 Task: Search one way flight ticket for 5 adults, 2 children, 1 infant in seat and 2 infants on lap in economy from Vieques: Antonio Rivera Rodriguez Airport to Greenville: Pitt-greenville Airport on 5-2-2023. Choice of flights is Southwest. Number of bags: 1 carry on bag and 1 checked bag. Price is upto 87000. Outbound departure time preference is 16:00.
Action: Mouse moved to (246, 325)
Screenshot: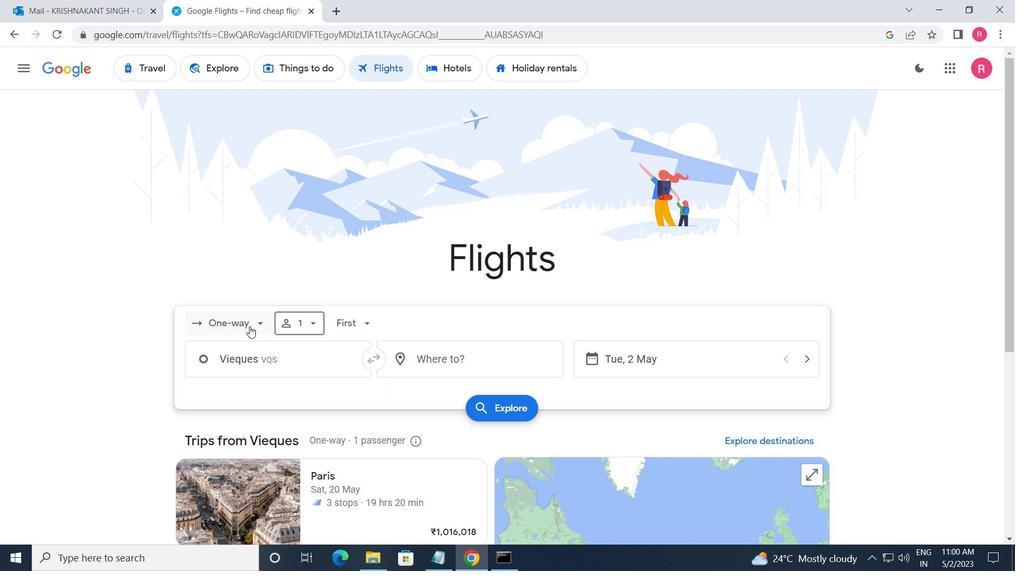 
Action: Mouse pressed left at (246, 325)
Screenshot: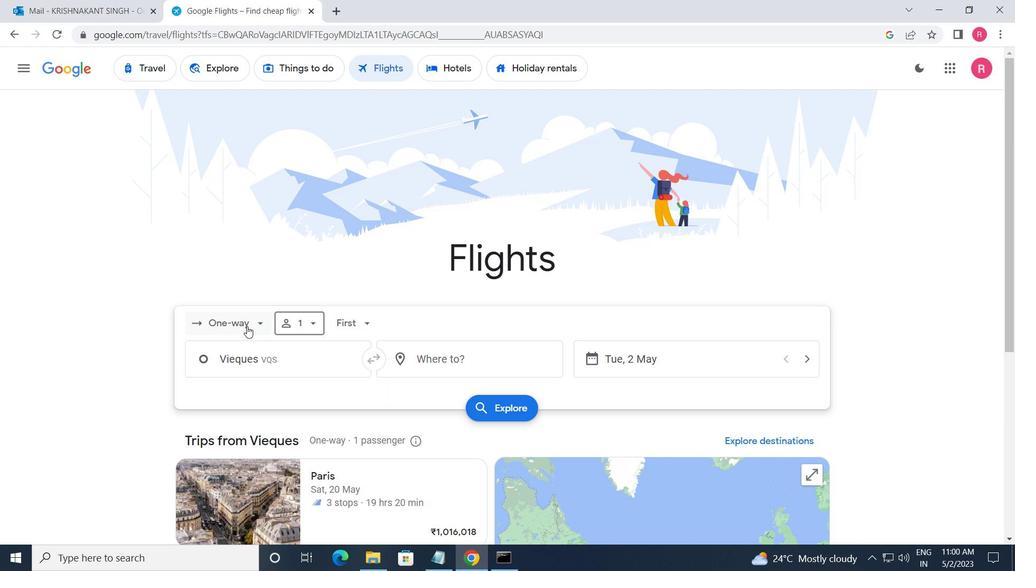 
Action: Mouse moved to (258, 388)
Screenshot: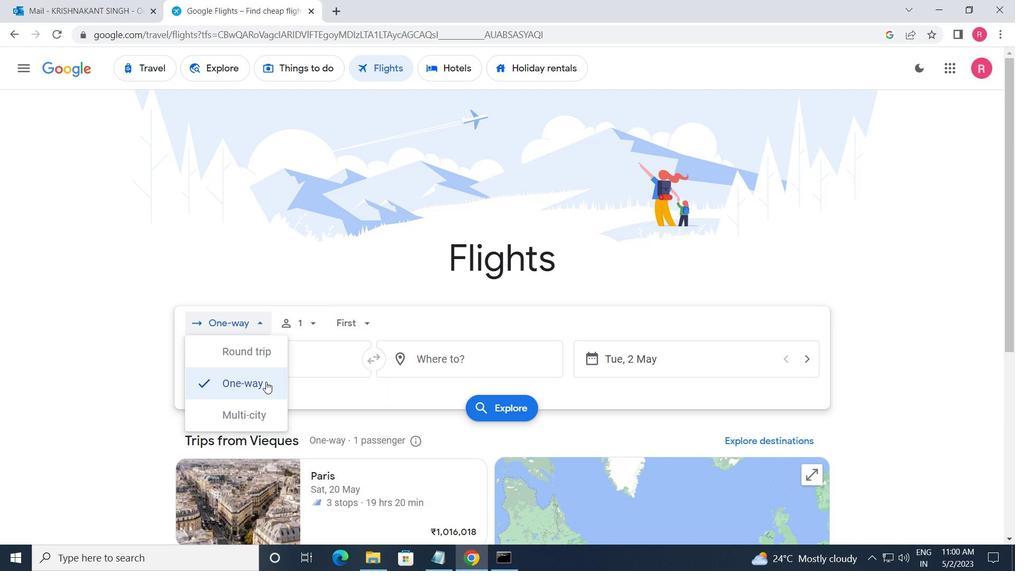 
Action: Mouse pressed left at (258, 388)
Screenshot: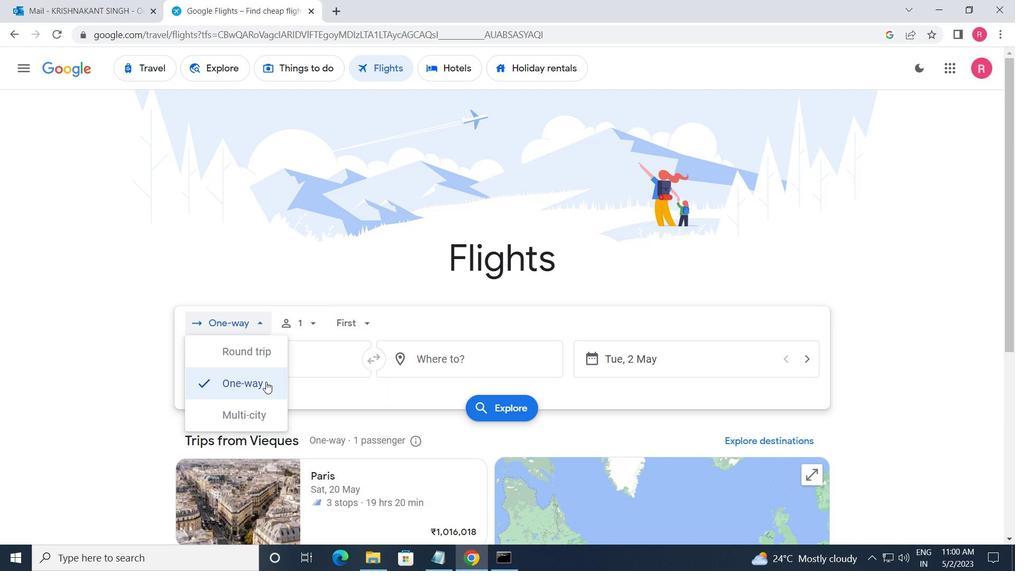 
Action: Mouse moved to (315, 324)
Screenshot: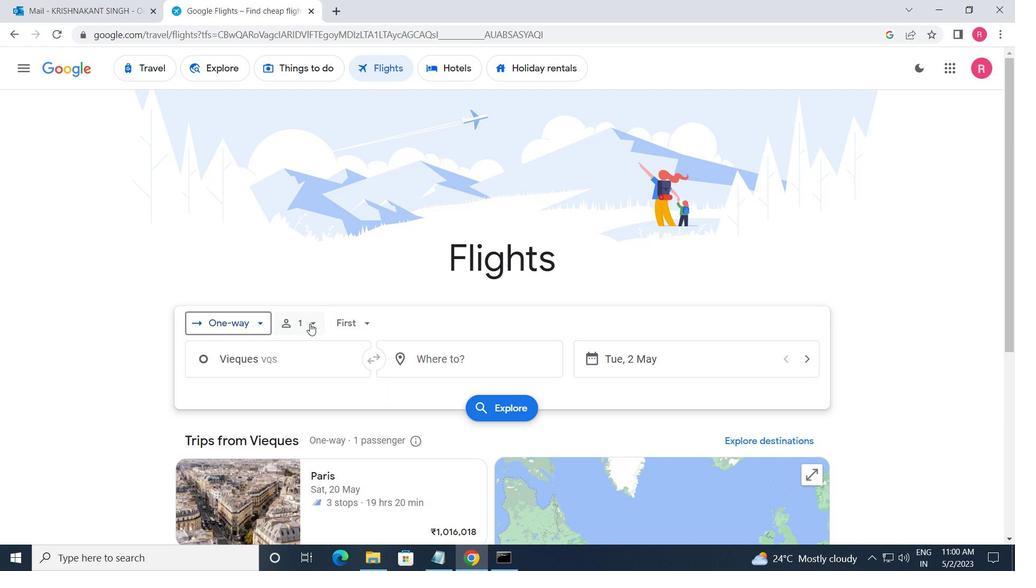 
Action: Mouse pressed left at (315, 324)
Screenshot: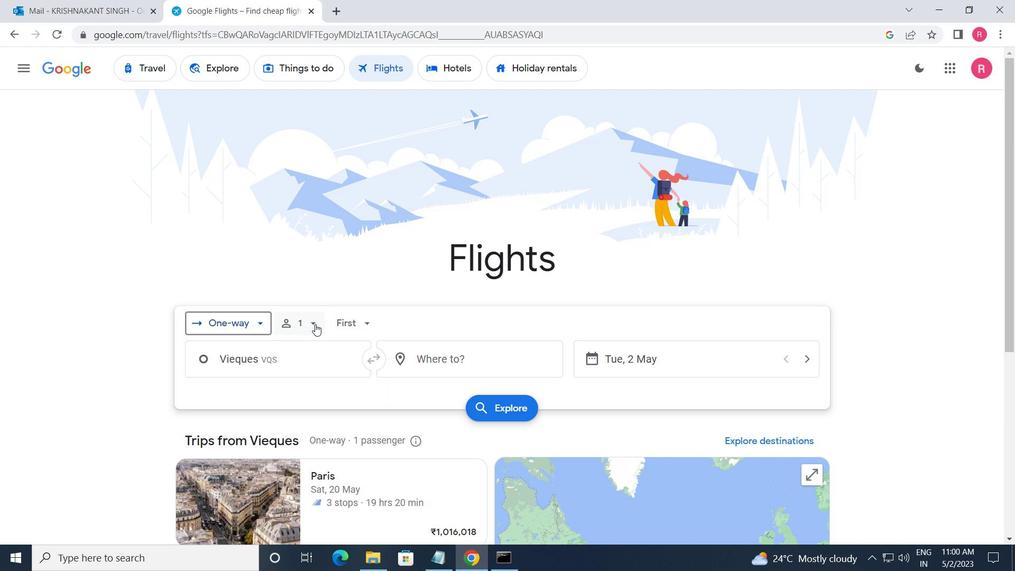 
Action: Mouse moved to (434, 361)
Screenshot: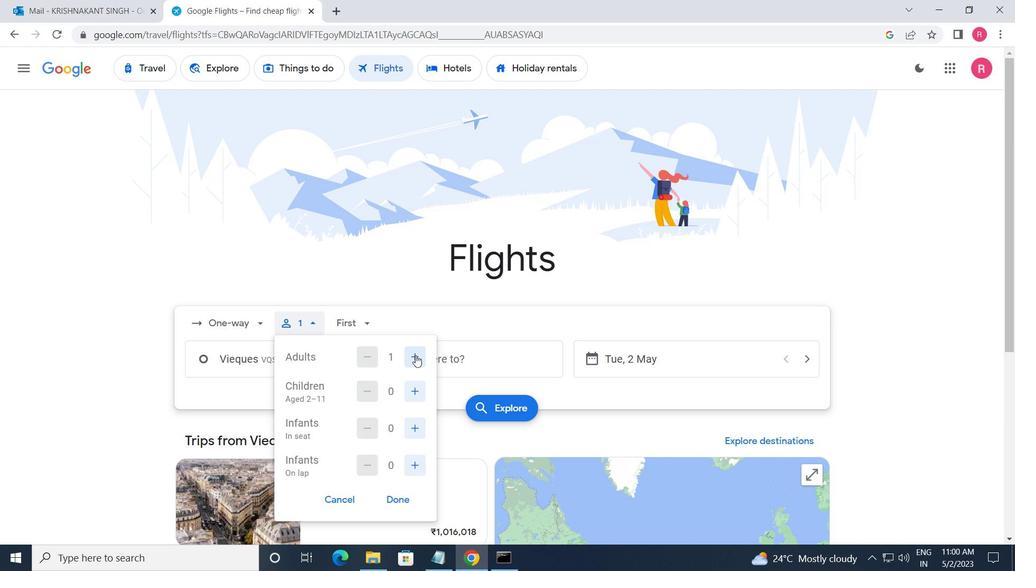 
Action: Mouse pressed left at (434, 361)
Screenshot: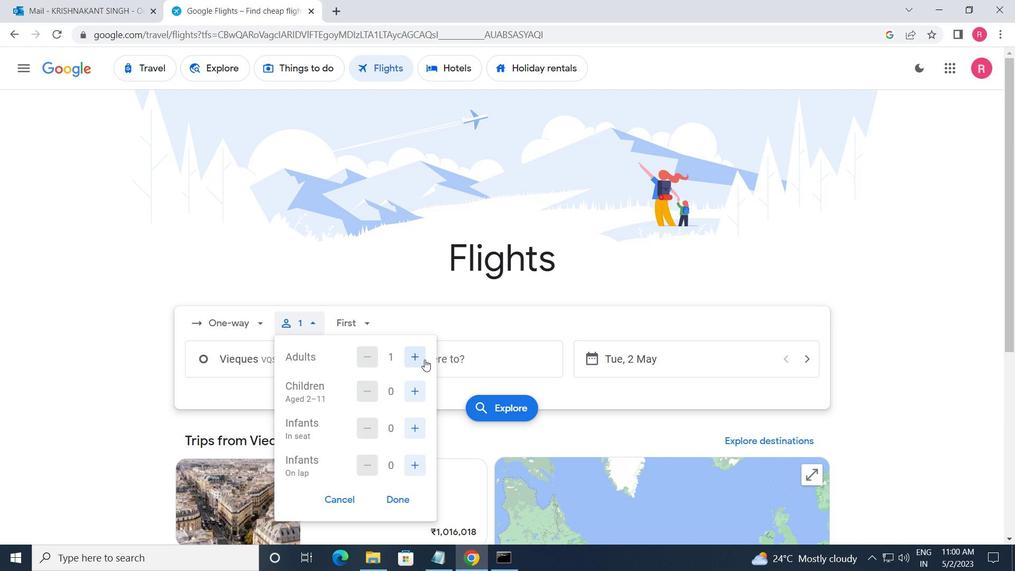 
Action: Mouse moved to (426, 362)
Screenshot: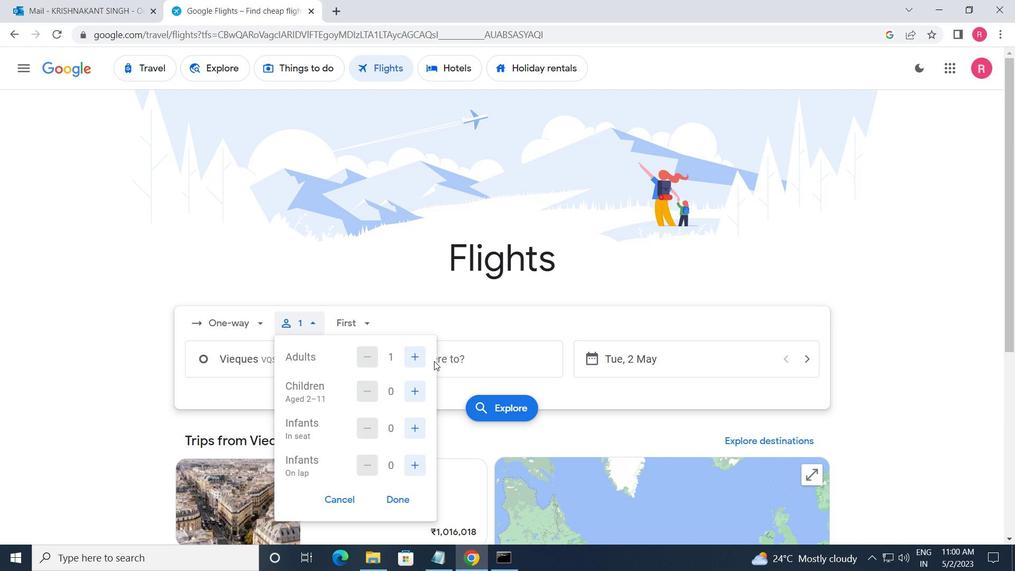 
Action: Mouse pressed left at (426, 362)
Screenshot: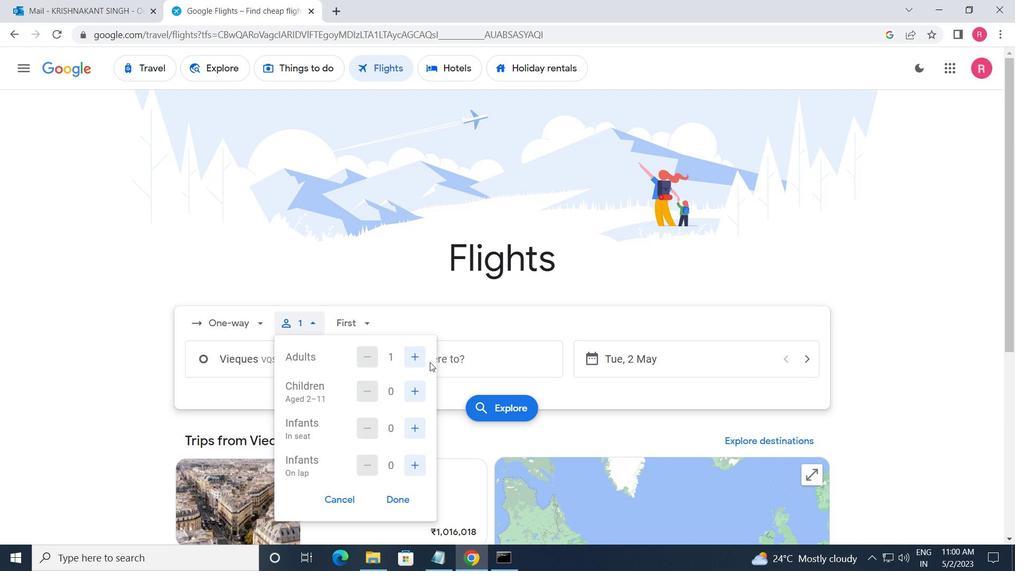 
Action: Mouse moved to (426, 363)
Screenshot: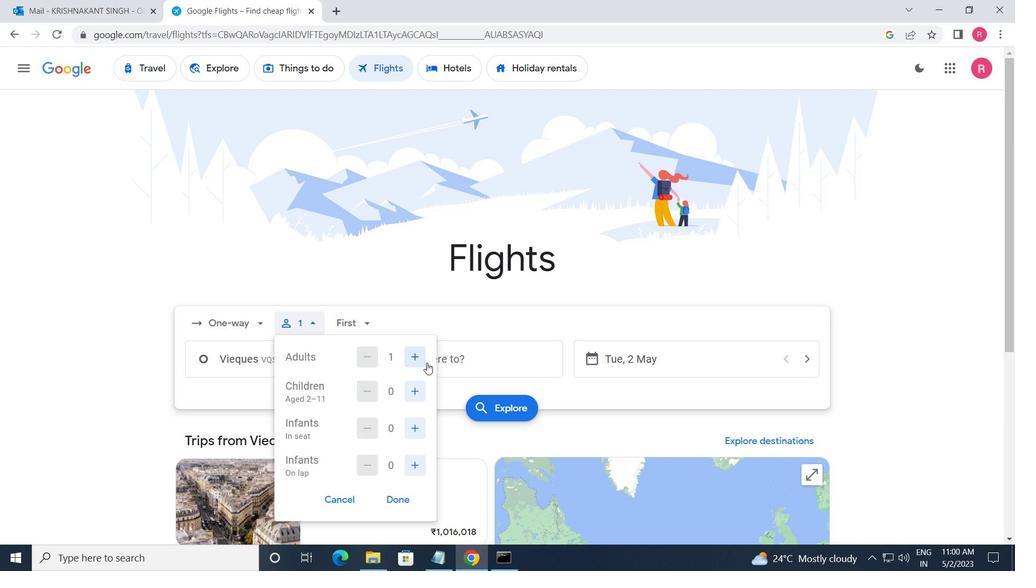 
Action: Mouse pressed left at (426, 363)
Screenshot: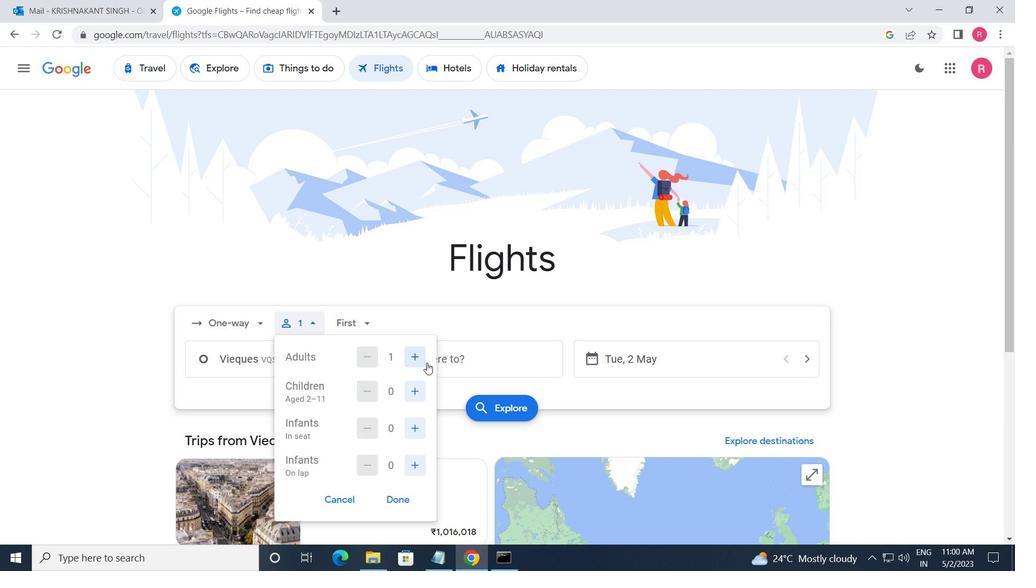 
Action: Mouse pressed left at (426, 363)
Screenshot: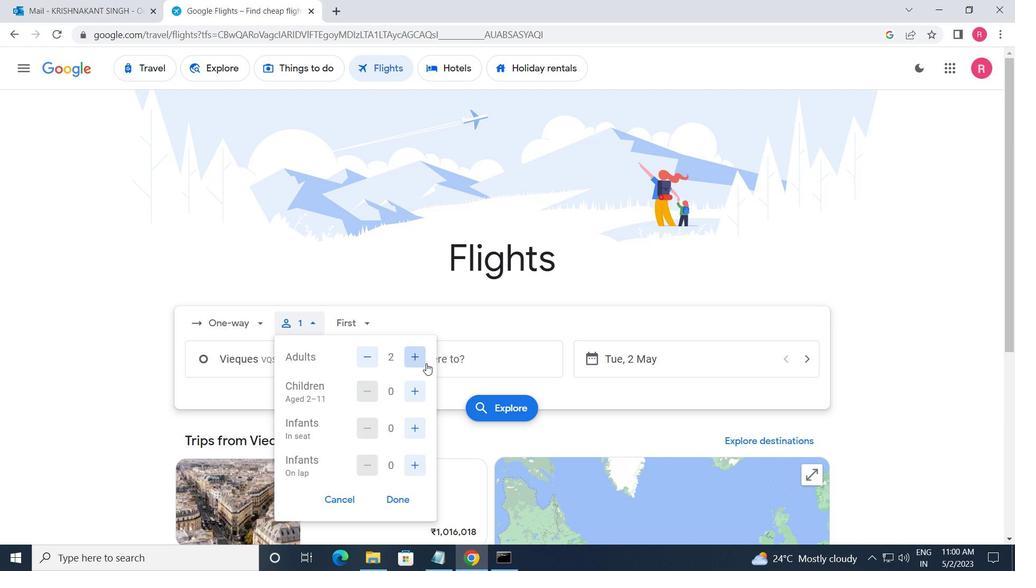 
Action: Mouse moved to (425, 363)
Screenshot: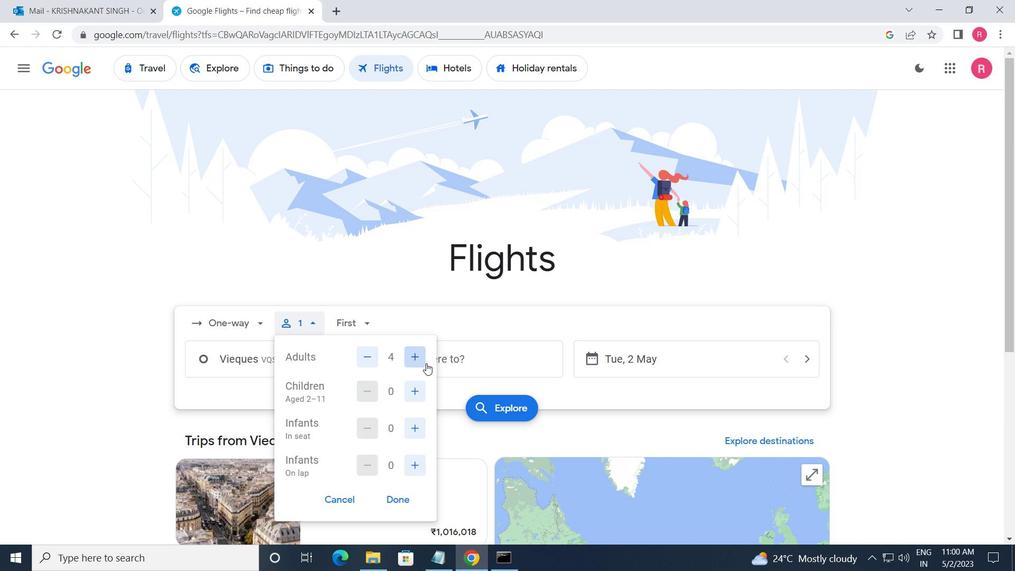 
Action: Mouse pressed left at (425, 363)
Screenshot: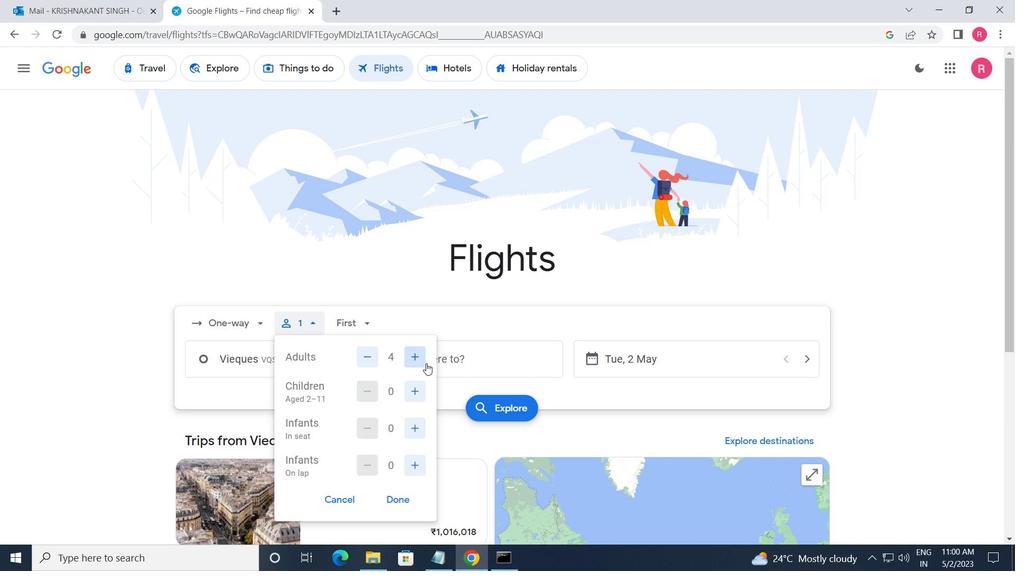 
Action: Mouse moved to (415, 391)
Screenshot: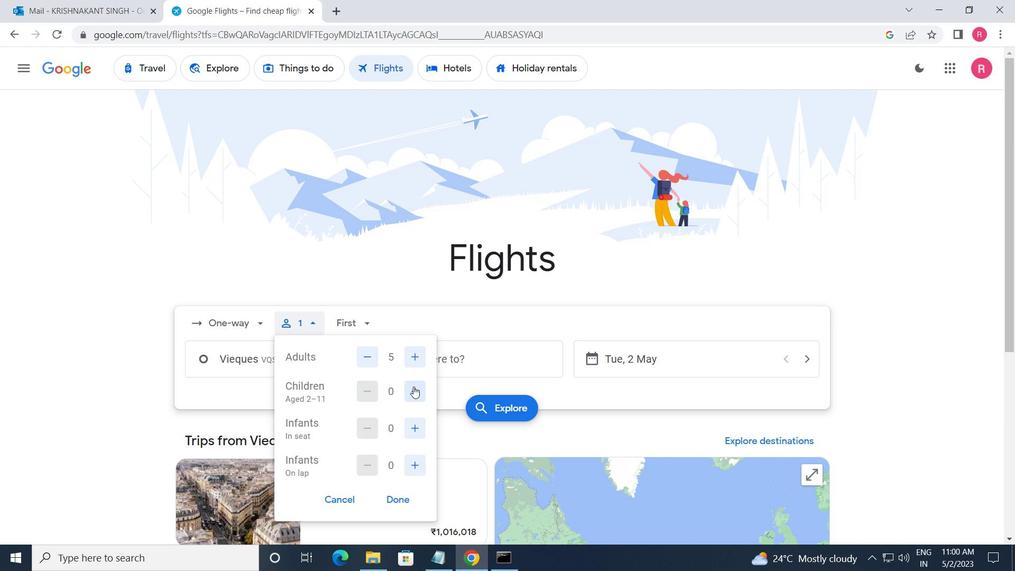 
Action: Mouse pressed left at (415, 391)
Screenshot: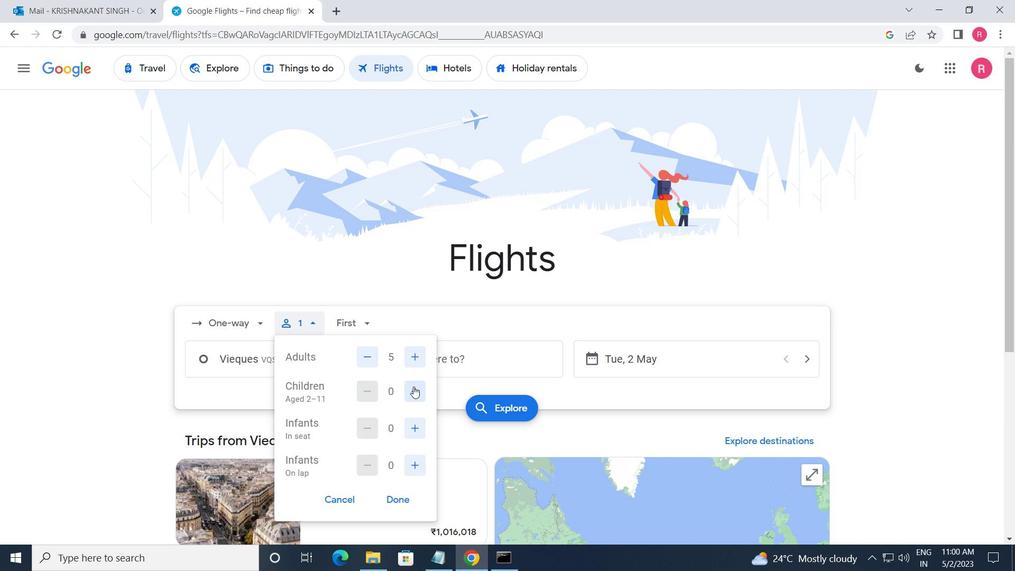 
Action: Mouse pressed left at (415, 391)
Screenshot: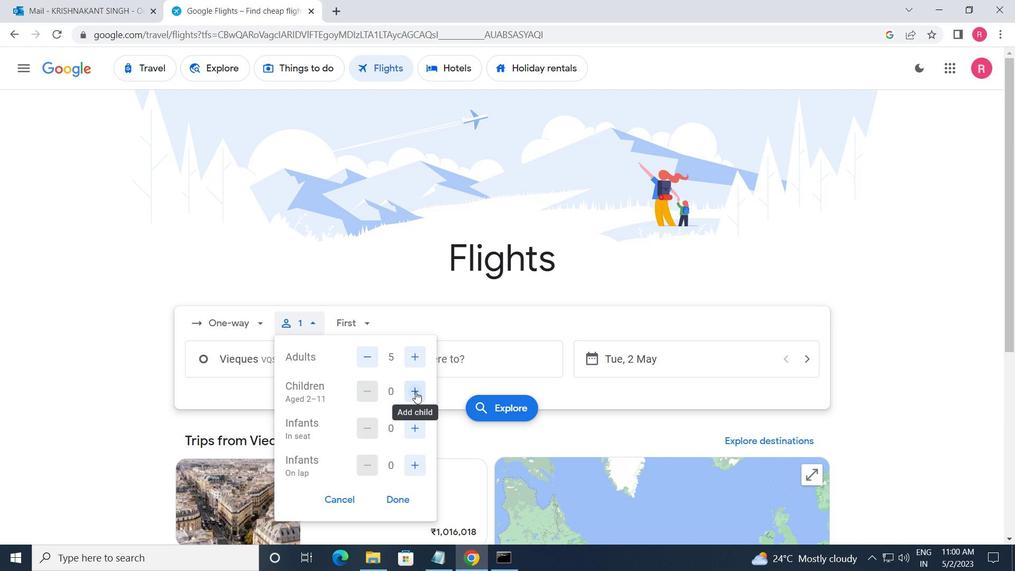 
Action: Mouse moved to (420, 432)
Screenshot: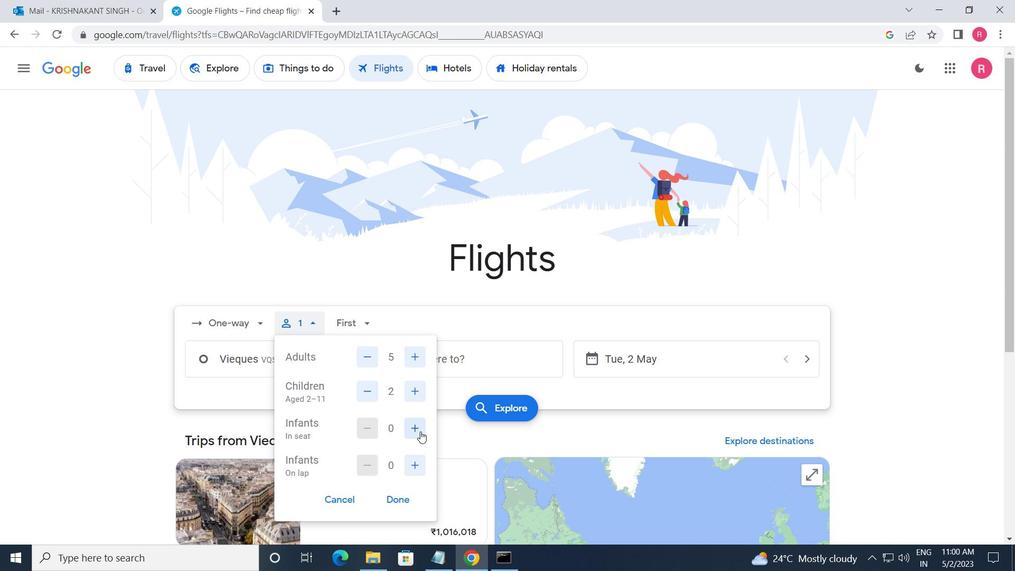 
Action: Mouse pressed left at (420, 432)
Screenshot: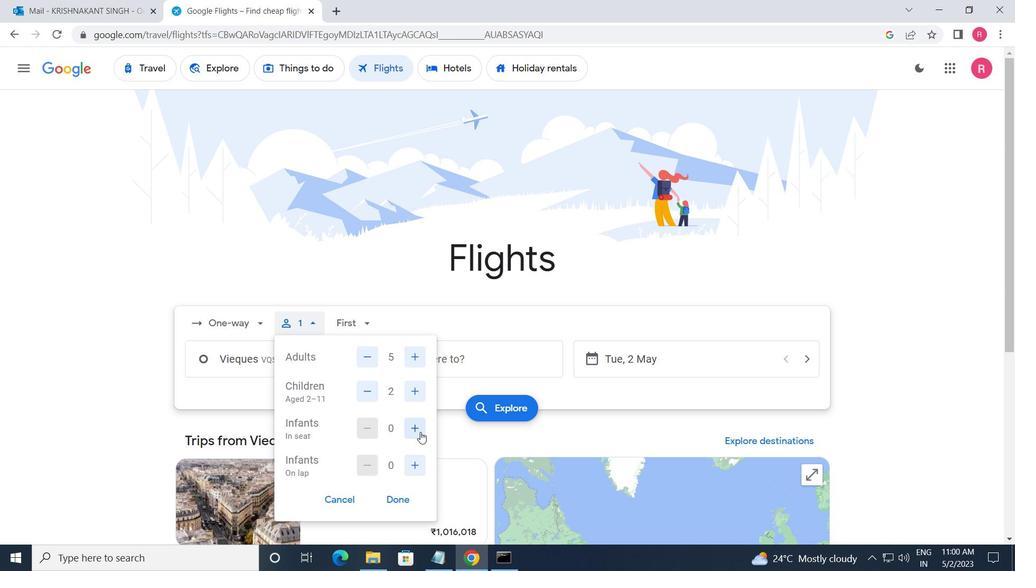 
Action: Mouse moved to (413, 465)
Screenshot: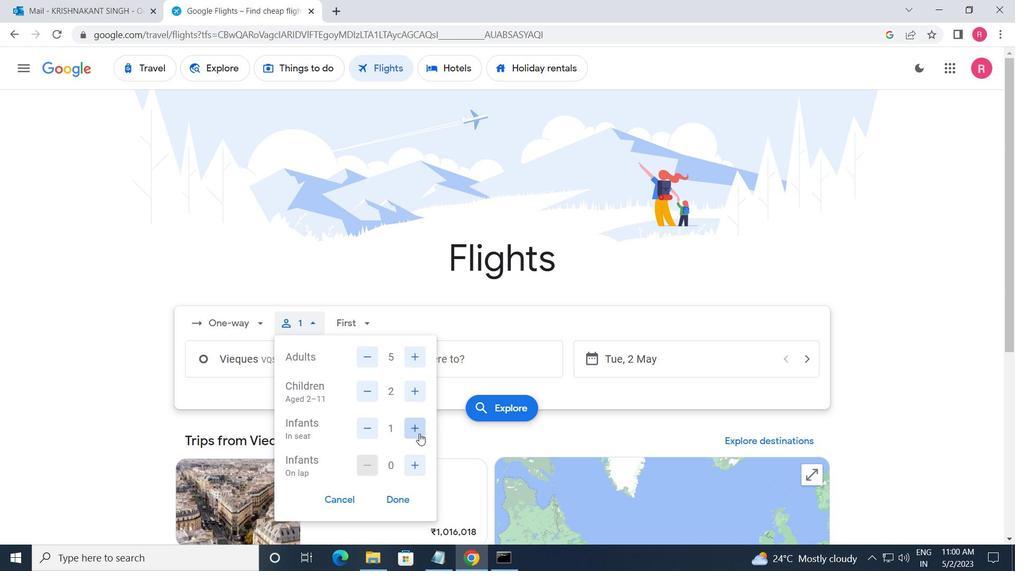 
Action: Mouse pressed left at (413, 465)
Screenshot: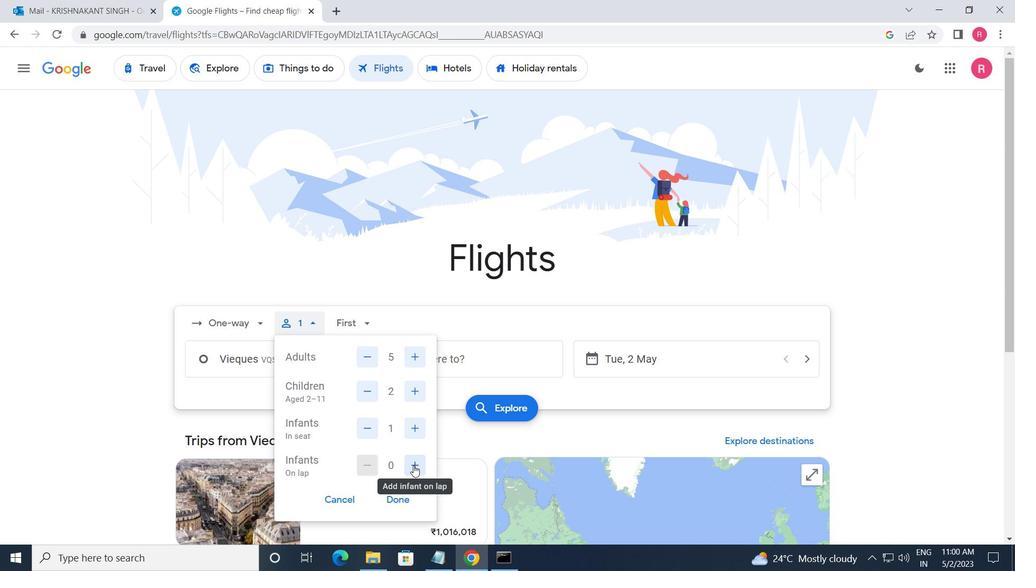 
Action: Mouse moved to (399, 501)
Screenshot: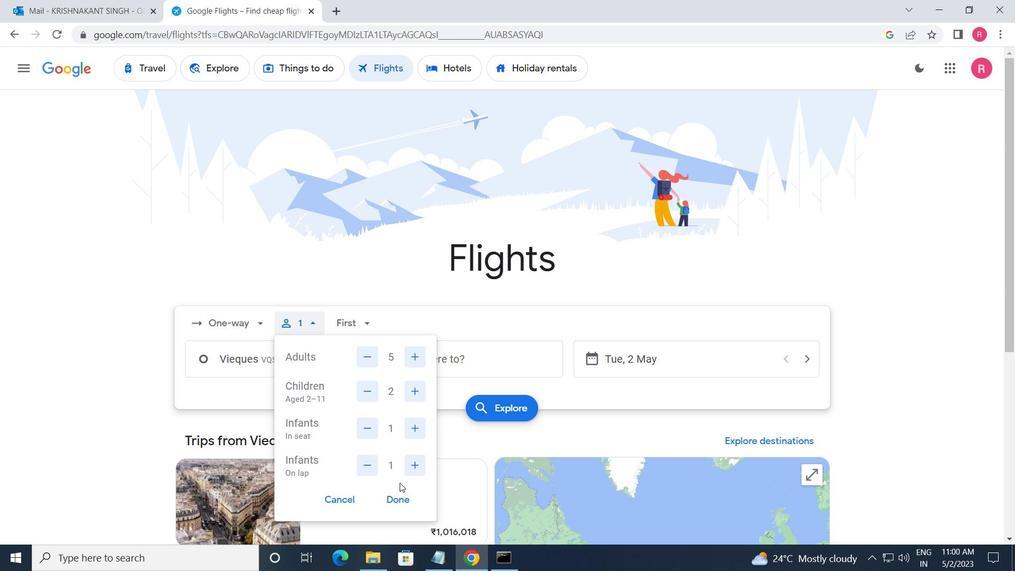 
Action: Mouse pressed left at (399, 501)
Screenshot: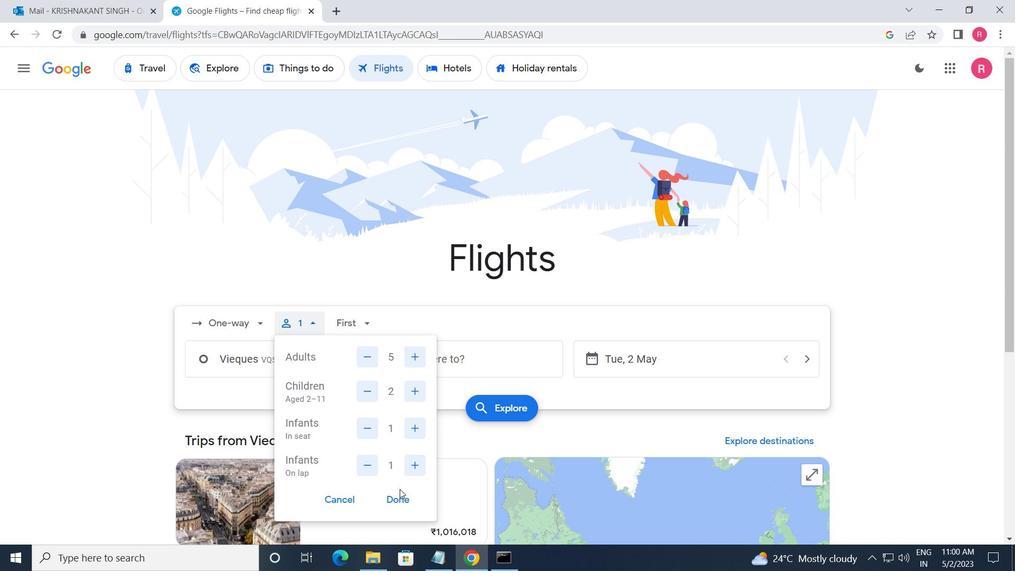 
Action: Mouse moved to (351, 318)
Screenshot: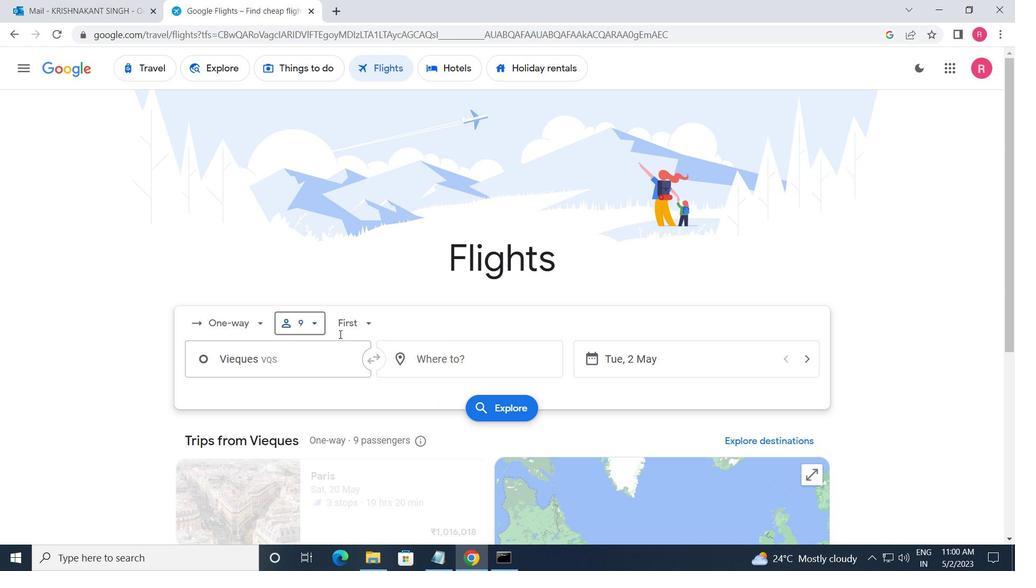 
Action: Mouse pressed left at (351, 318)
Screenshot: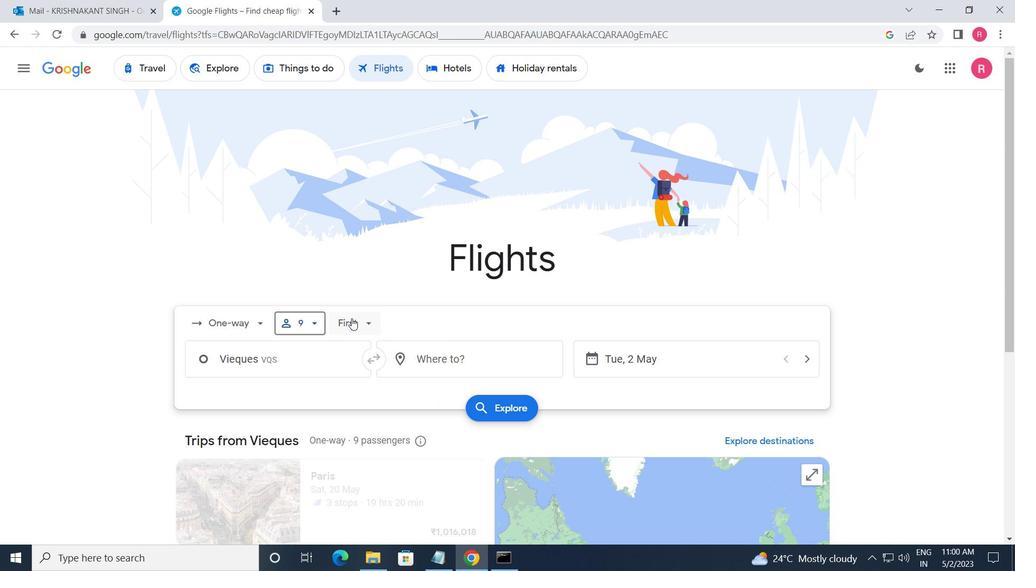 
Action: Mouse moved to (377, 350)
Screenshot: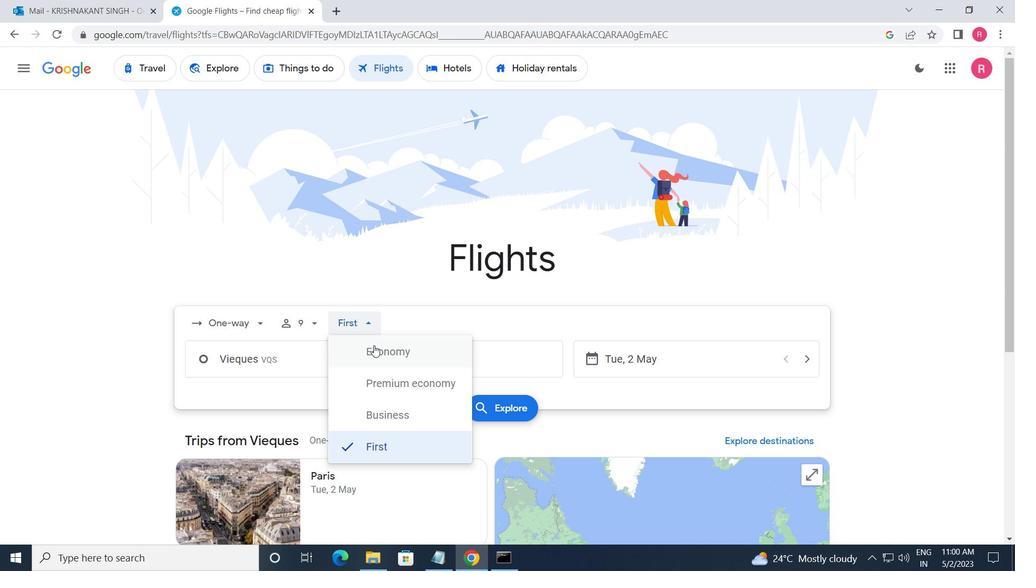 
Action: Mouse pressed left at (377, 350)
Screenshot: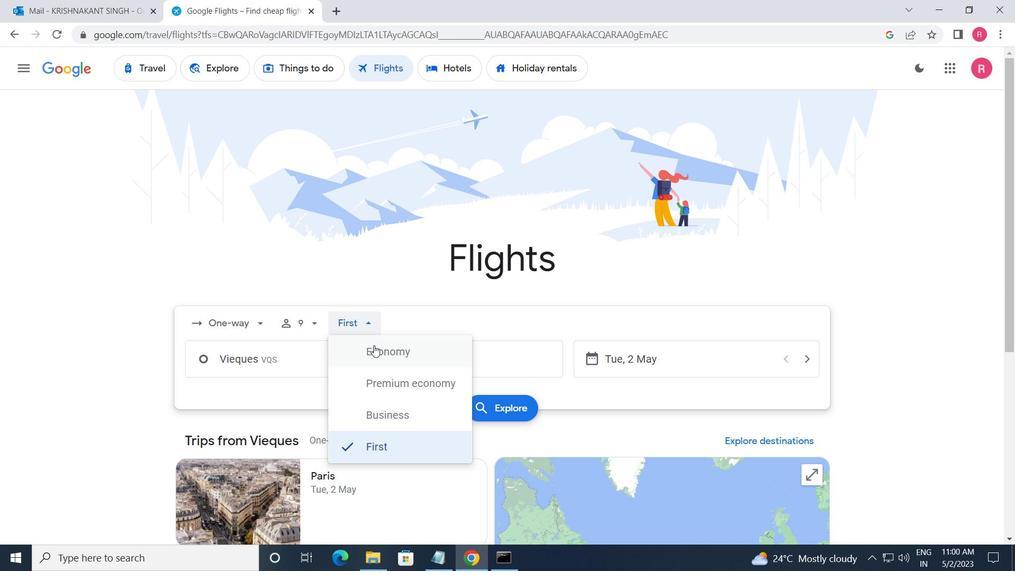 
Action: Mouse moved to (305, 365)
Screenshot: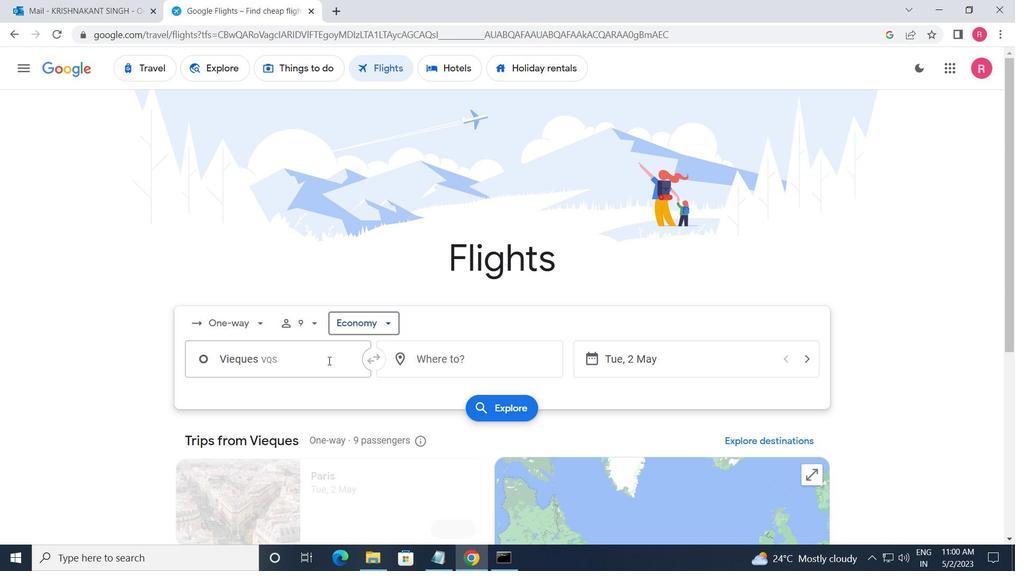 
Action: Mouse pressed left at (305, 365)
Screenshot: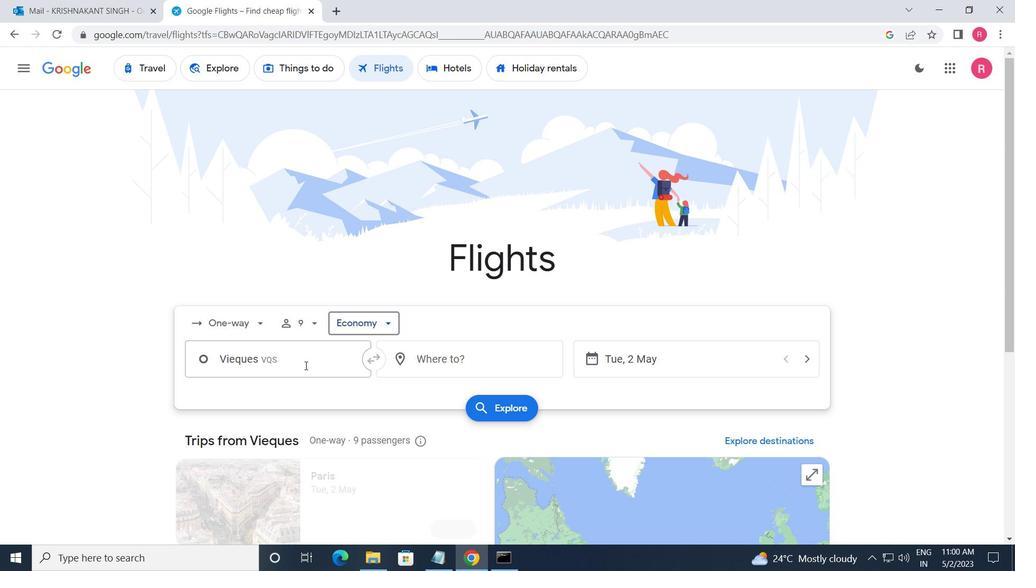 
Action: Mouse moved to (302, 466)
Screenshot: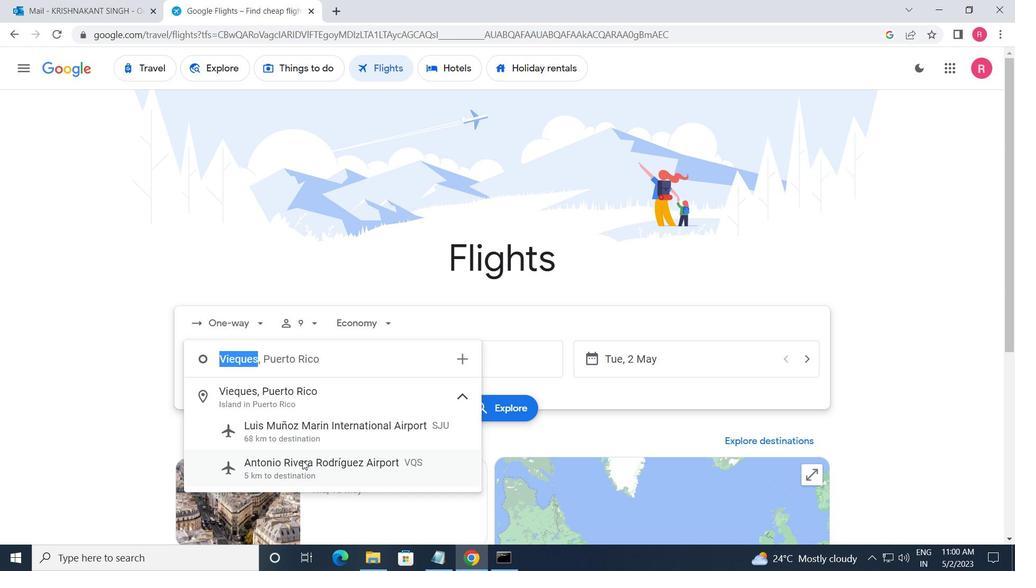 
Action: Mouse pressed left at (302, 466)
Screenshot: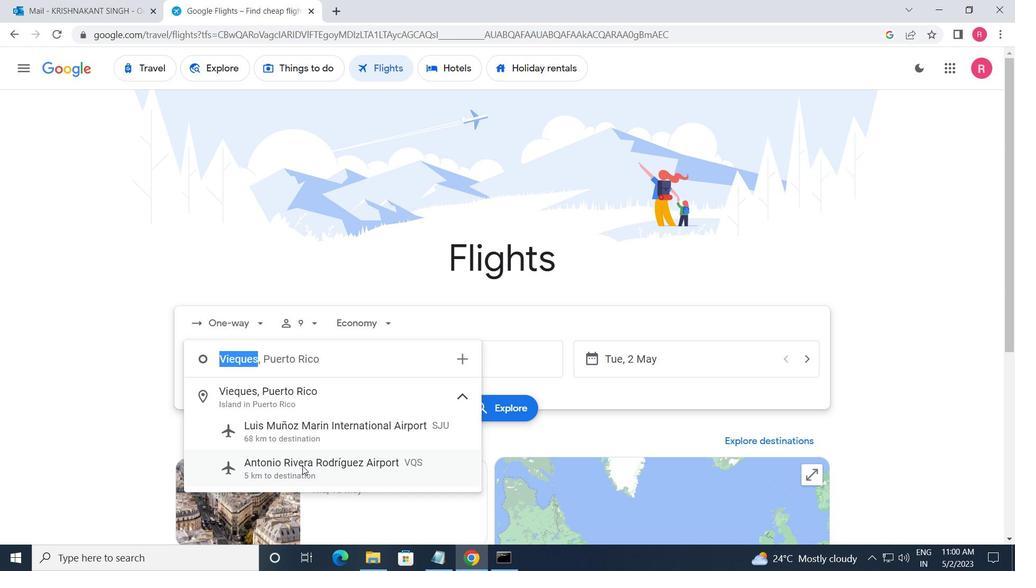 
Action: Mouse moved to (485, 356)
Screenshot: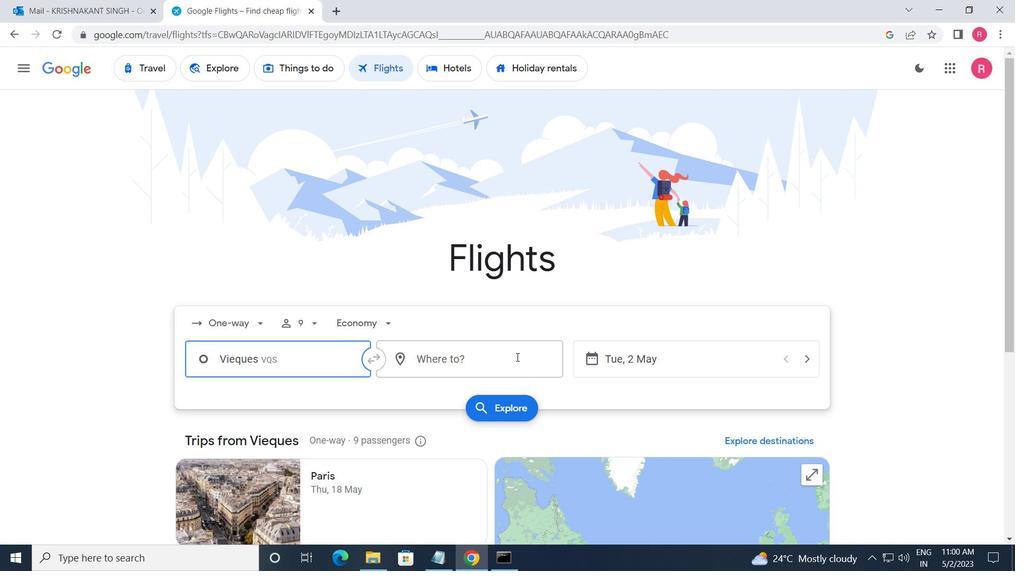 
Action: Mouse pressed left at (485, 356)
Screenshot: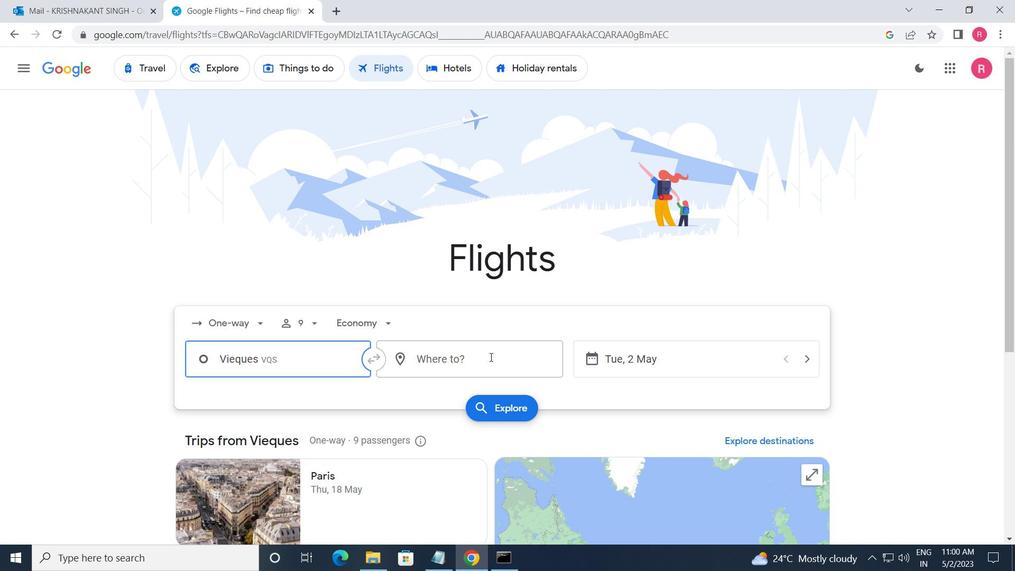 
Action: Mouse moved to (452, 483)
Screenshot: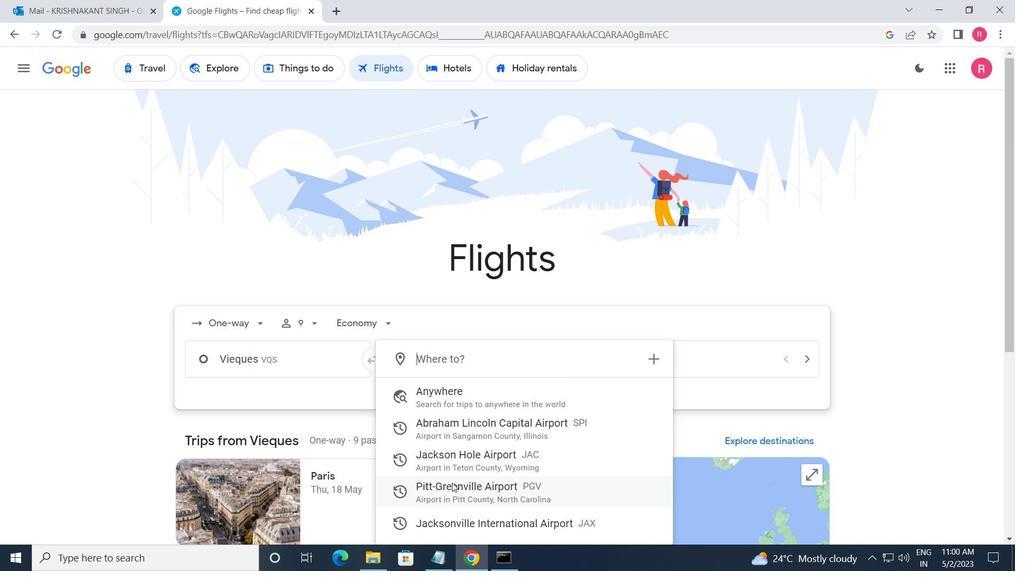 
Action: Mouse pressed left at (452, 483)
Screenshot: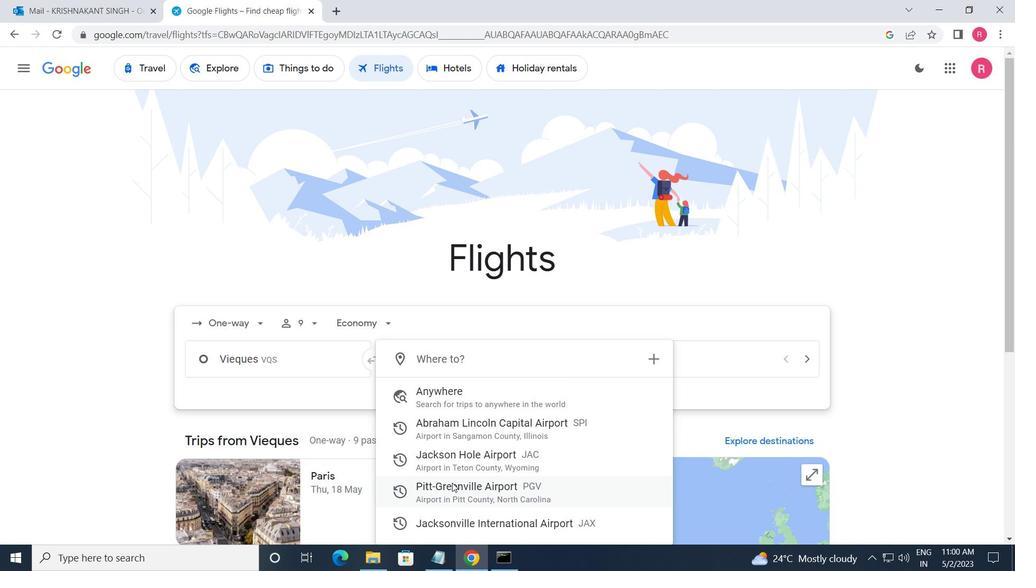 
Action: Mouse moved to (621, 364)
Screenshot: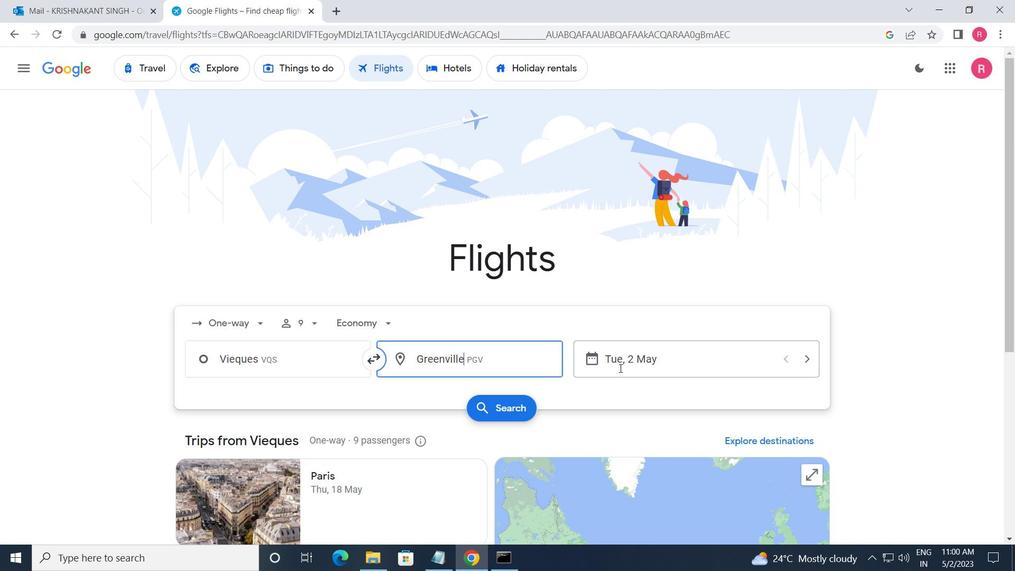 
Action: Mouse pressed left at (621, 364)
Screenshot: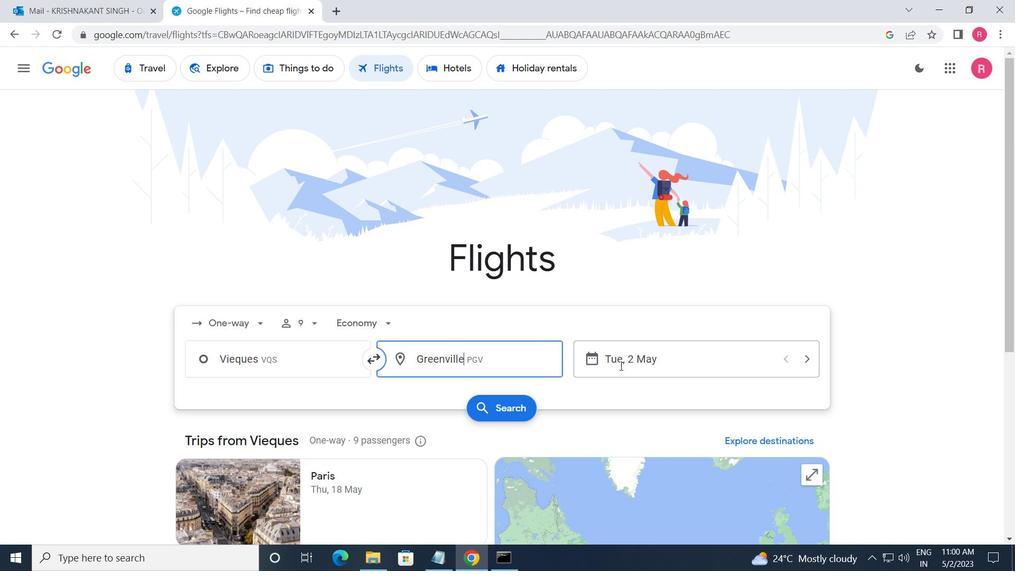 
Action: Mouse moved to (411, 309)
Screenshot: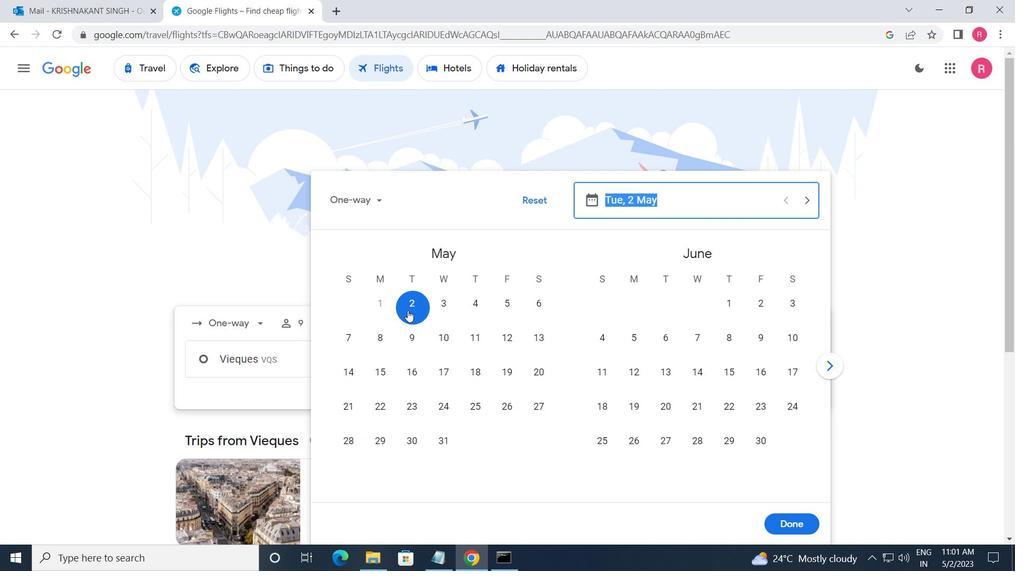 
Action: Mouse pressed left at (411, 309)
Screenshot: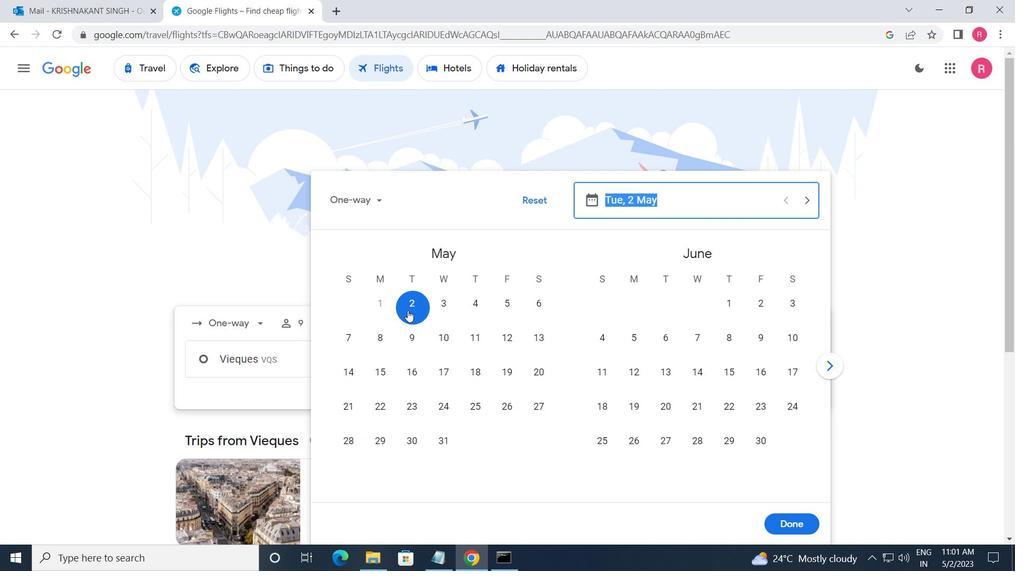 
Action: Mouse moved to (796, 526)
Screenshot: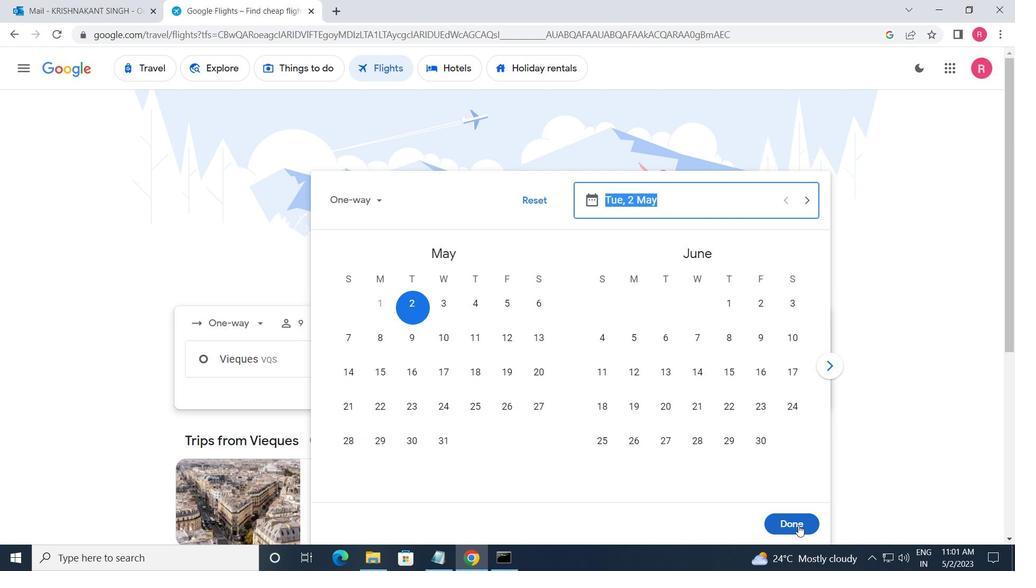
Action: Mouse pressed left at (796, 526)
Screenshot: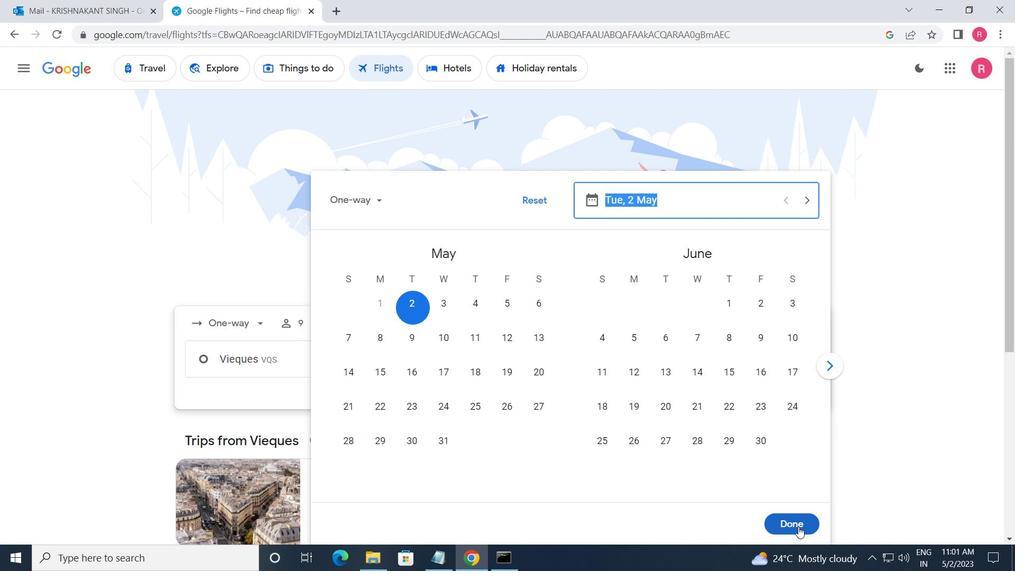 
Action: Mouse moved to (515, 403)
Screenshot: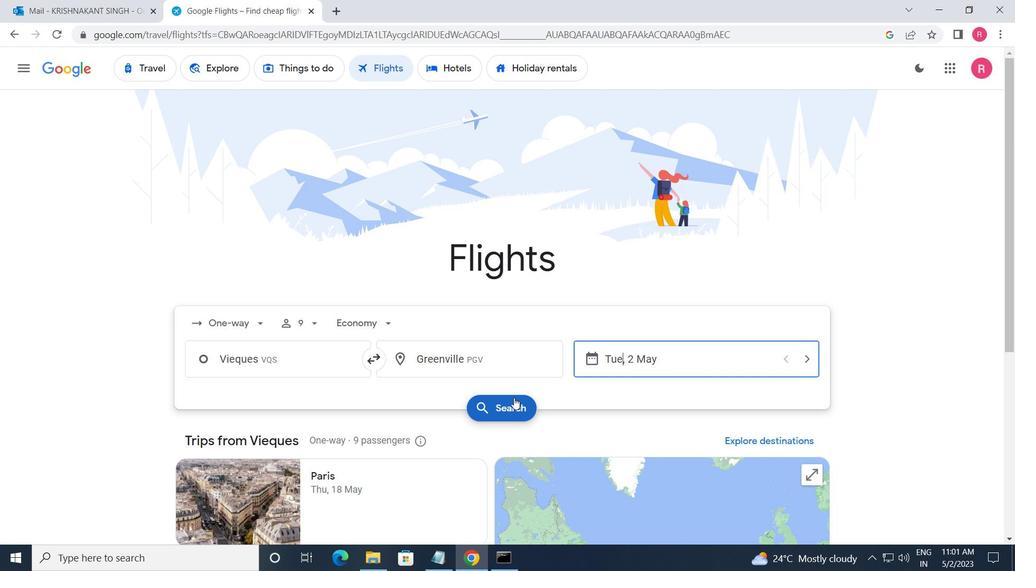 
Action: Mouse pressed left at (515, 403)
Screenshot: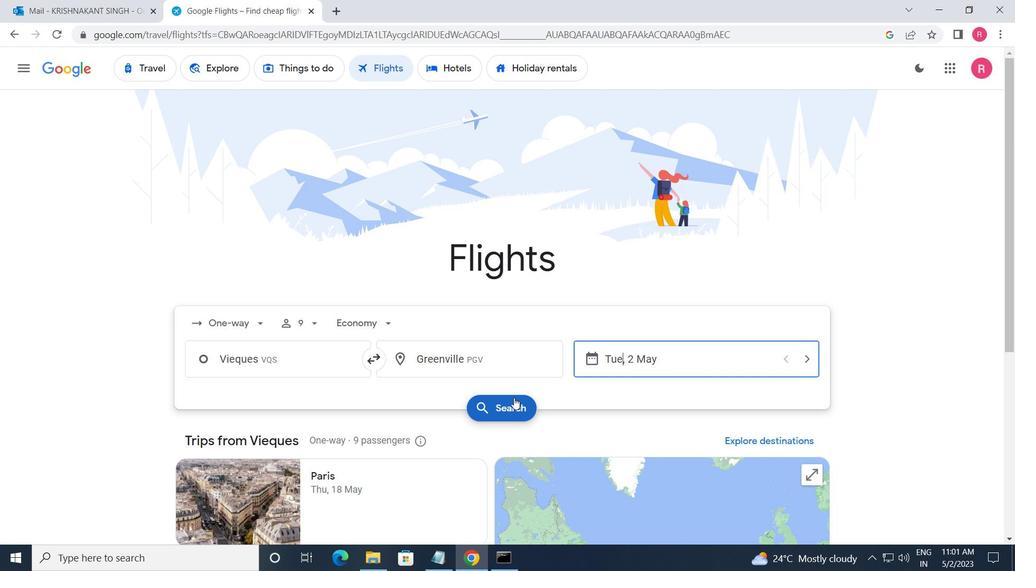 
Action: Mouse moved to (207, 191)
Screenshot: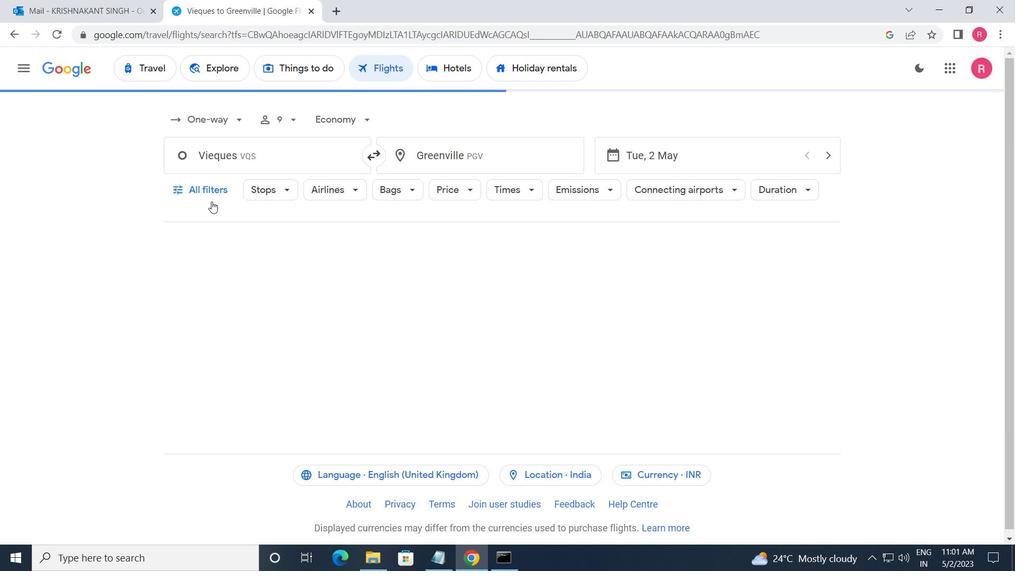 
Action: Mouse pressed left at (207, 191)
Screenshot: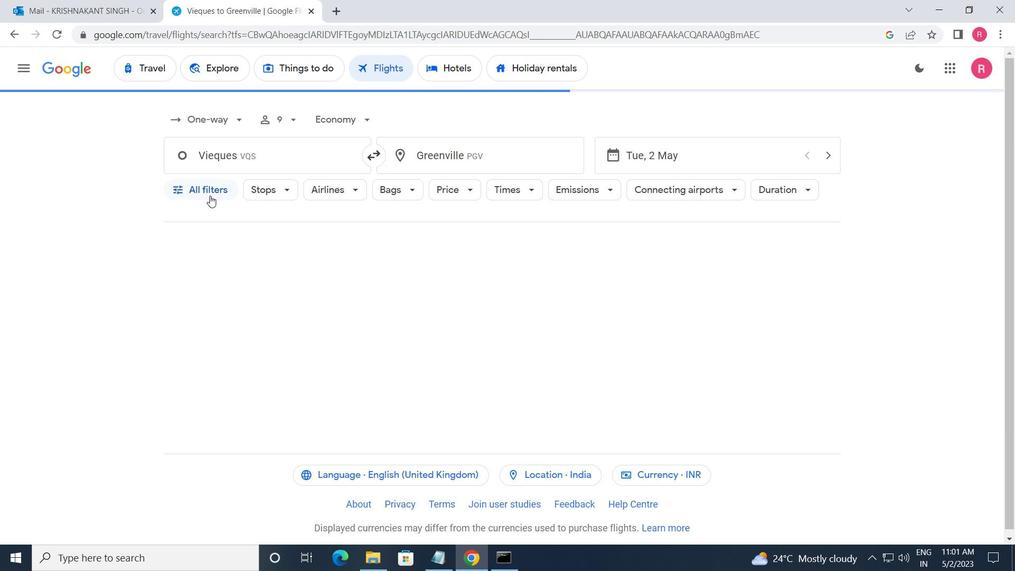 
Action: Mouse moved to (276, 407)
Screenshot: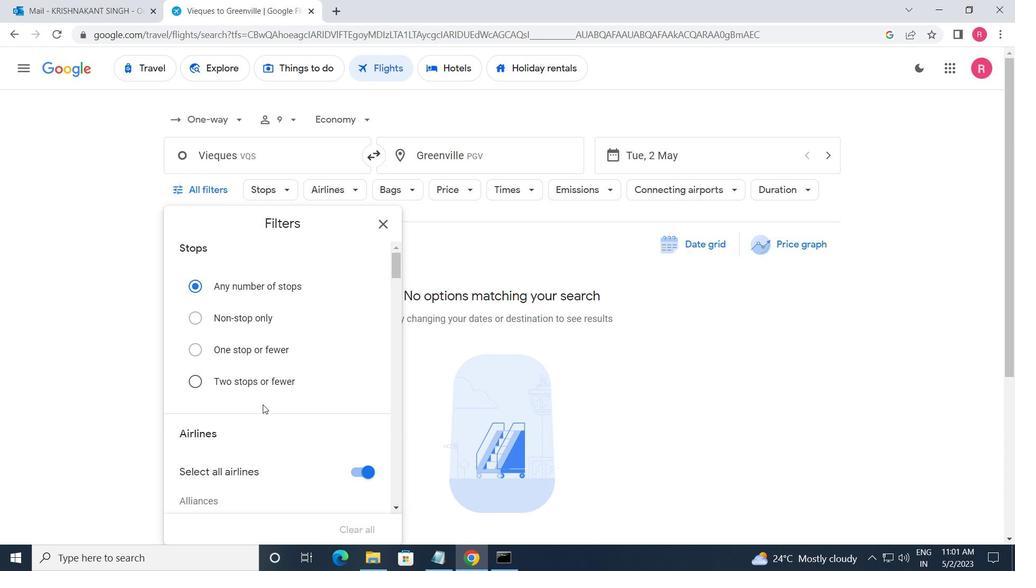 
Action: Mouse scrolled (276, 407) with delta (0, 0)
Screenshot: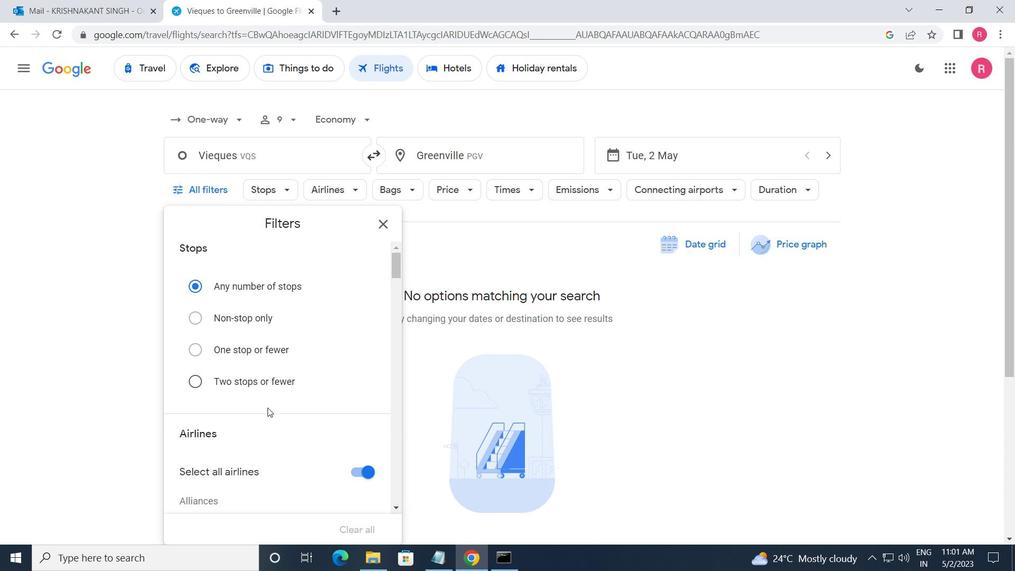 
Action: Mouse moved to (276, 407)
Screenshot: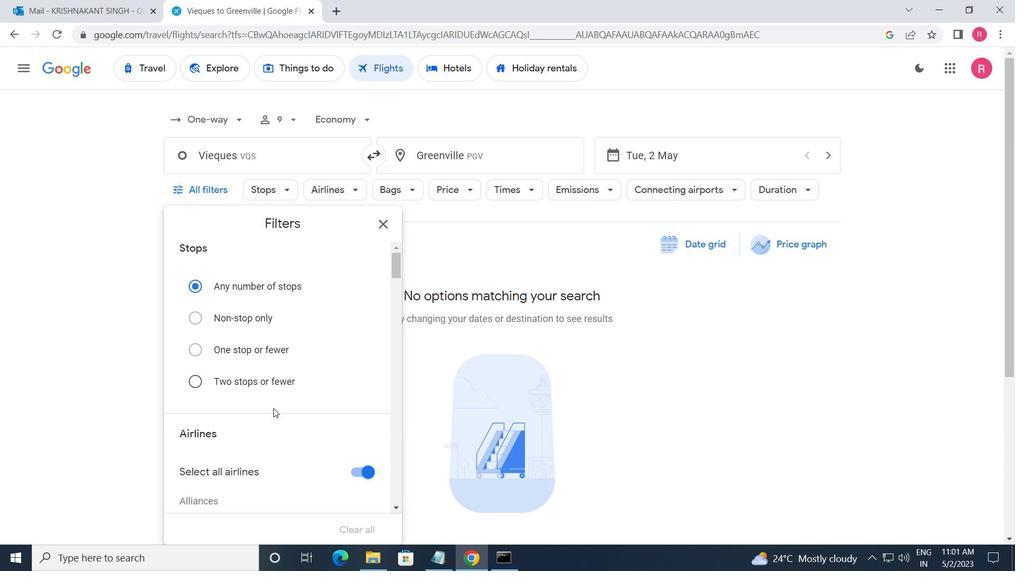 
Action: Mouse scrolled (276, 406) with delta (0, 0)
Screenshot: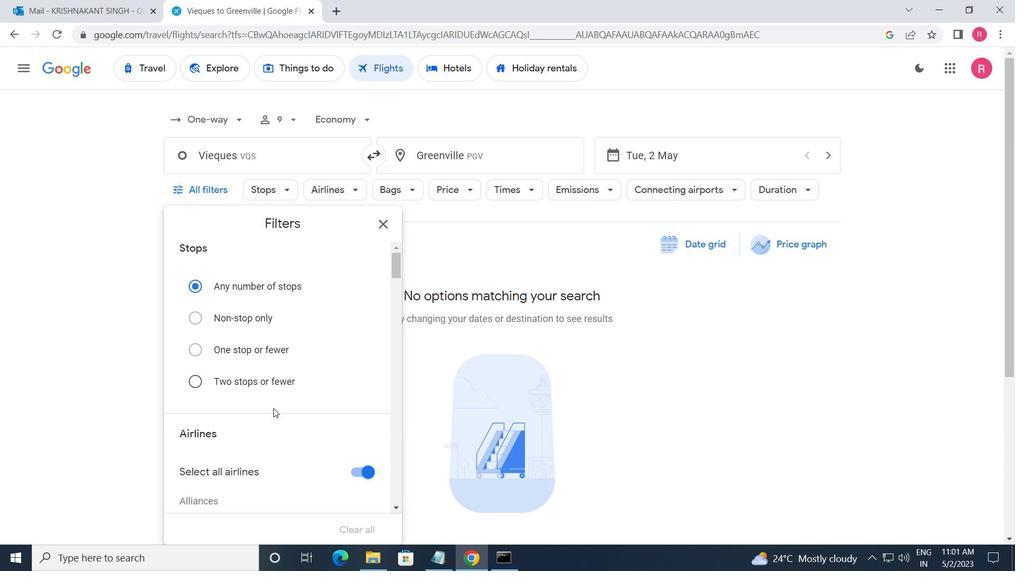 
Action: Mouse moved to (276, 406)
Screenshot: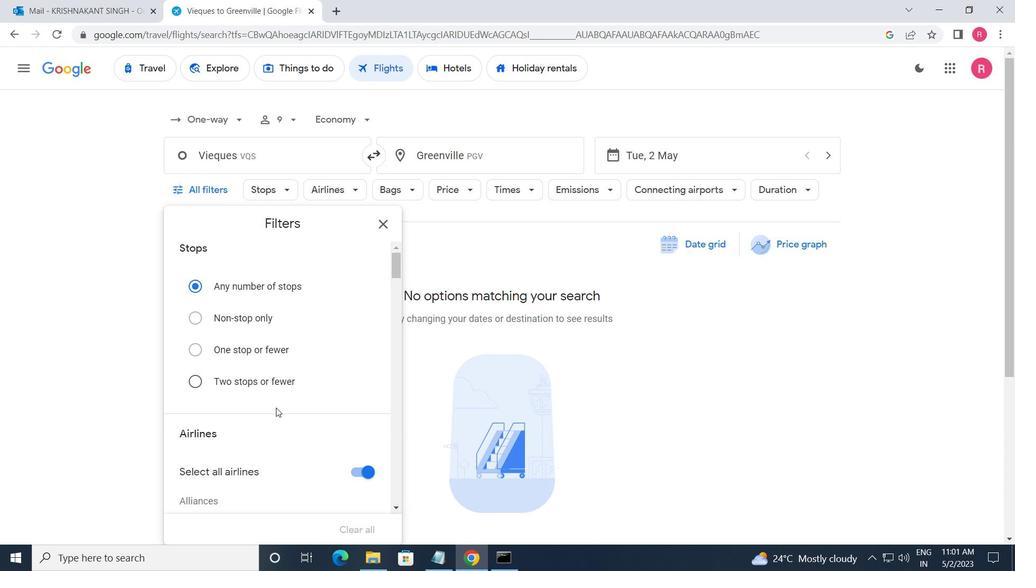 
Action: Mouse scrolled (276, 405) with delta (0, 0)
Screenshot: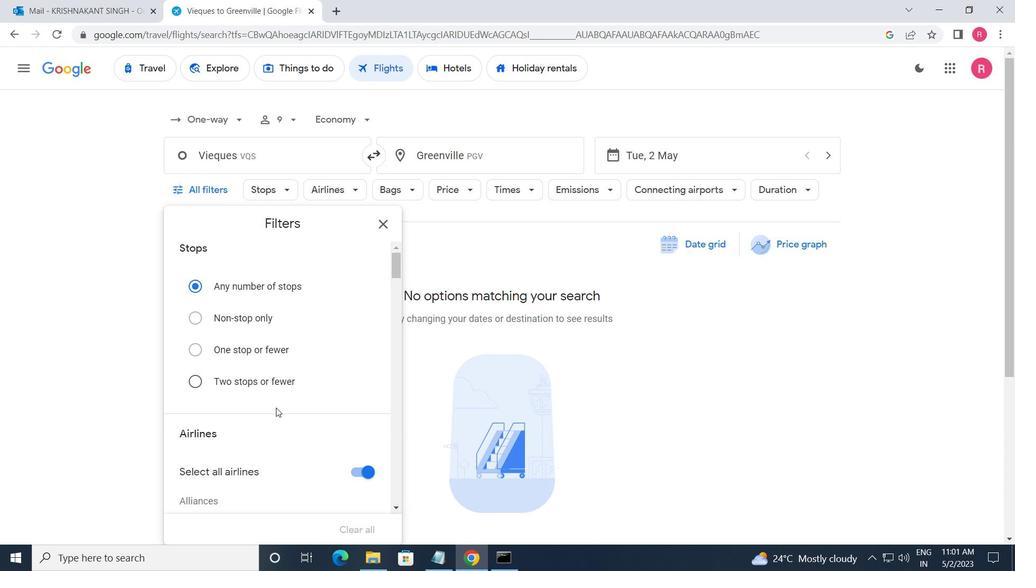 
Action: Mouse moved to (276, 405)
Screenshot: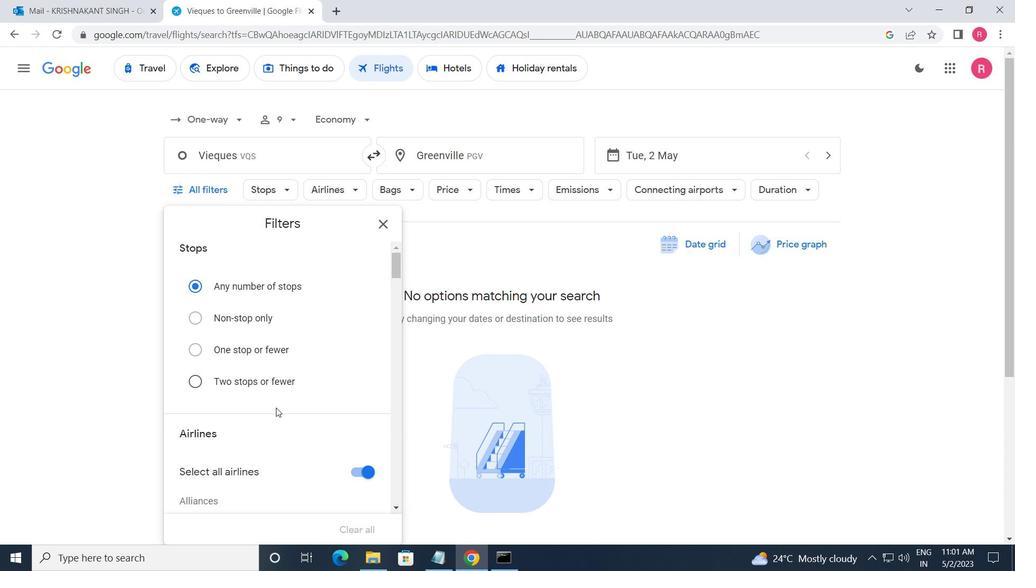 
Action: Mouse scrolled (276, 405) with delta (0, 0)
Screenshot: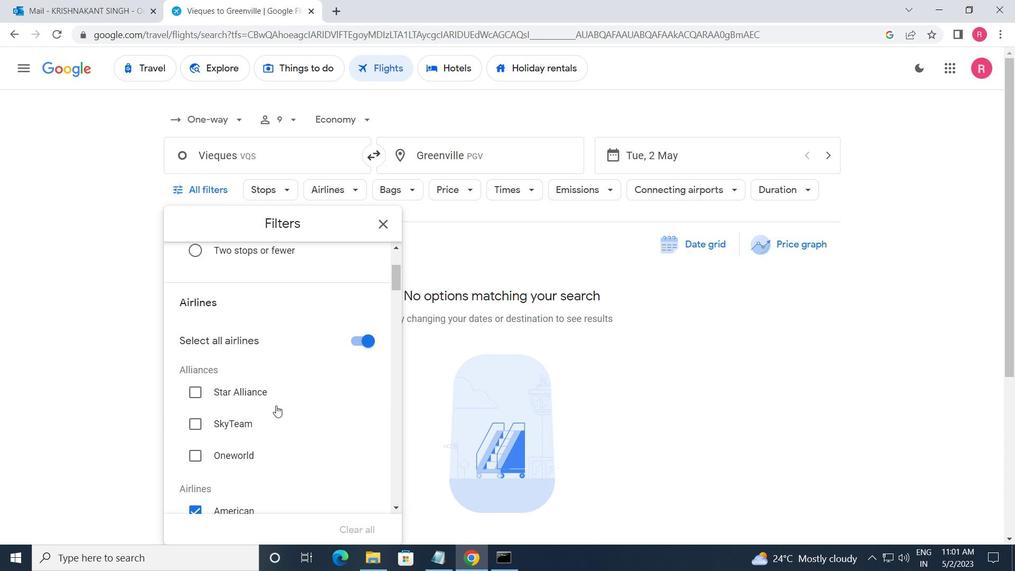 
Action: Mouse scrolled (276, 405) with delta (0, 0)
Screenshot: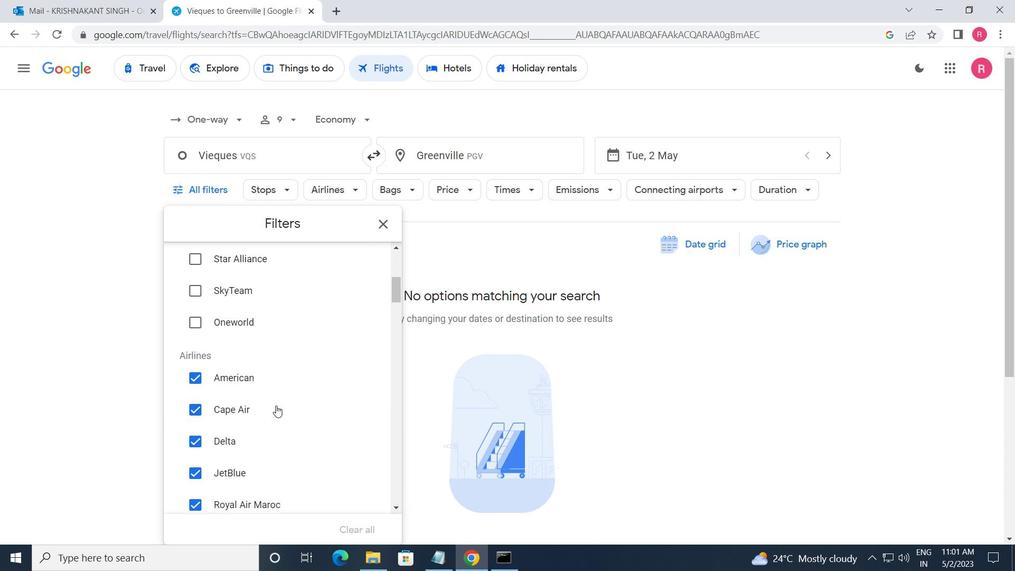 
Action: Mouse moved to (278, 399)
Screenshot: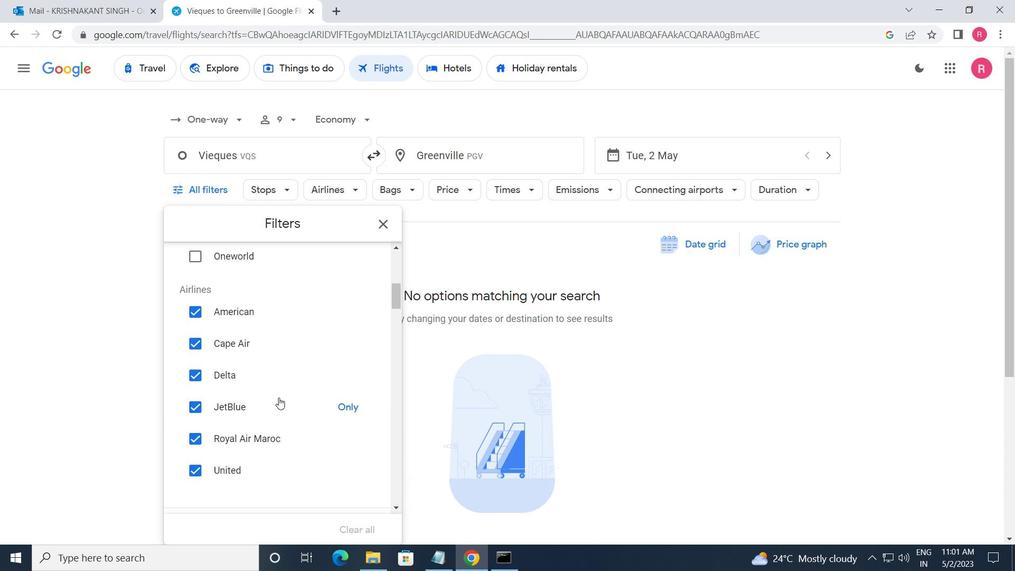 
Action: Mouse scrolled (278, 399) with delta (0, 0)
Screenshot: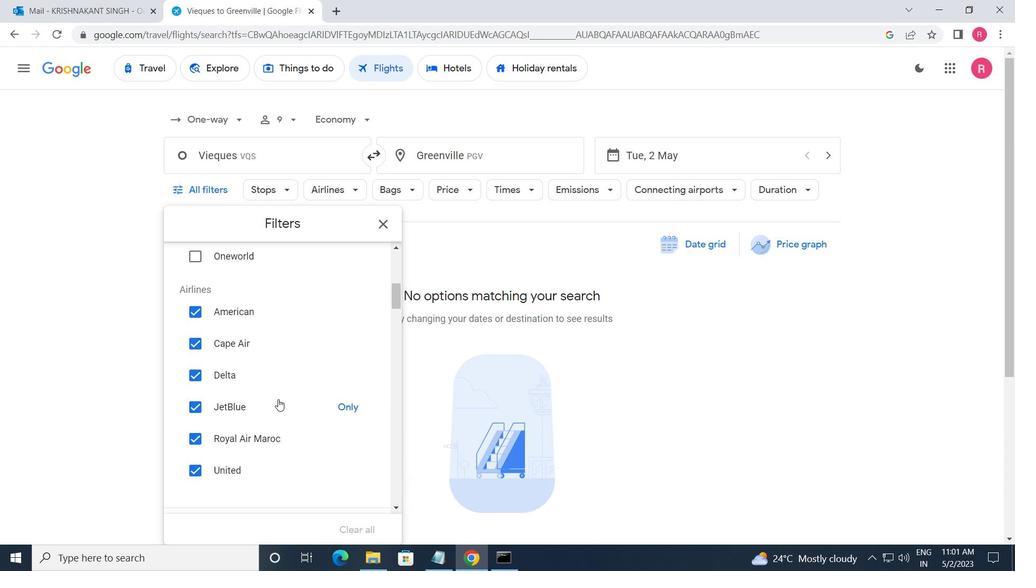 
Action: Mouse scrolled (278, 399) with delta (0, 0)
Screenshot: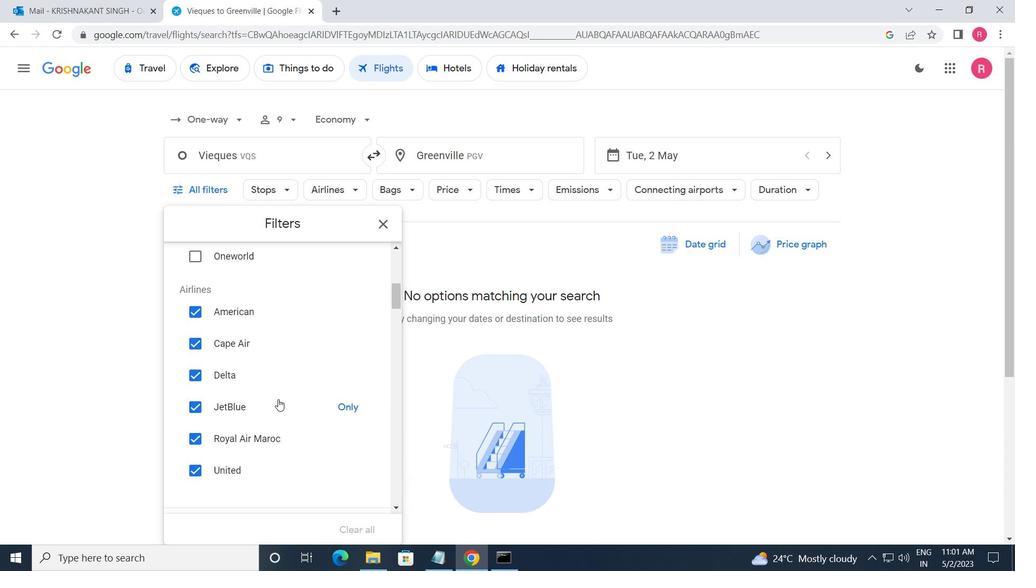 
Action: Mouse scrolled (278, 399) with delta (0, 0)
Screenshot: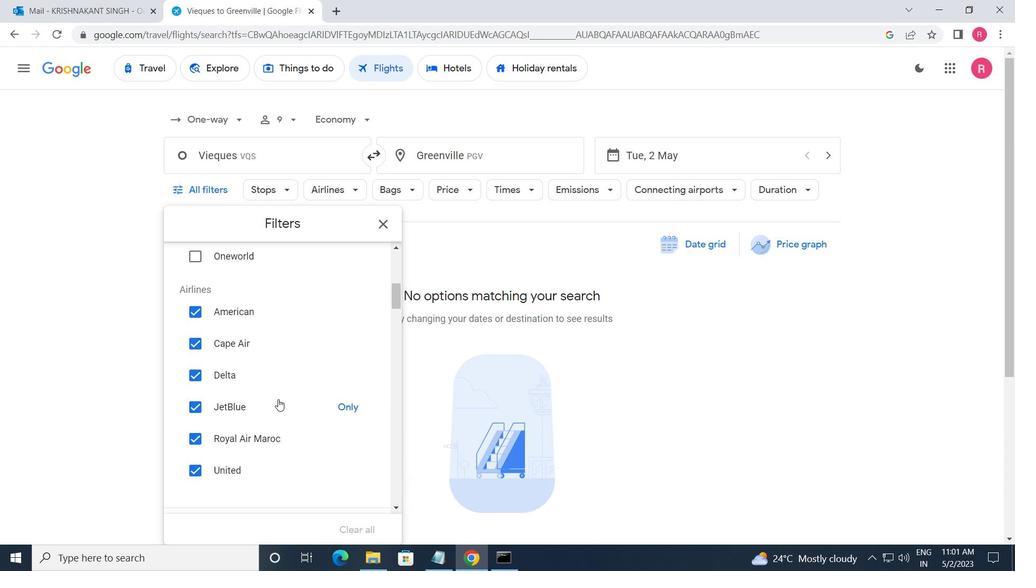 
Action: Mouse moved to (357, 346)
Screenshot: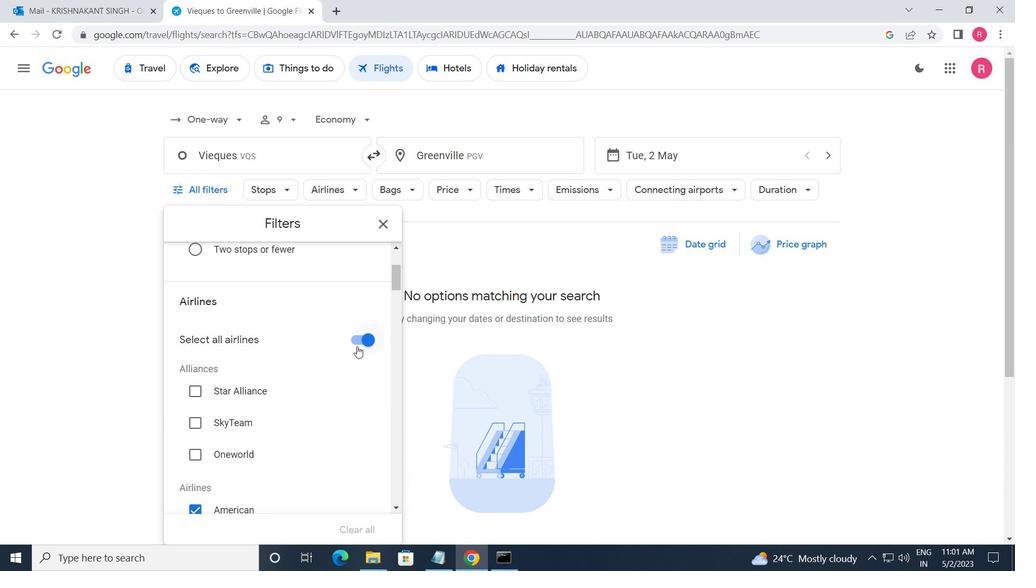 
Action: Mouse pressed left at (357, 346)
Screenshot: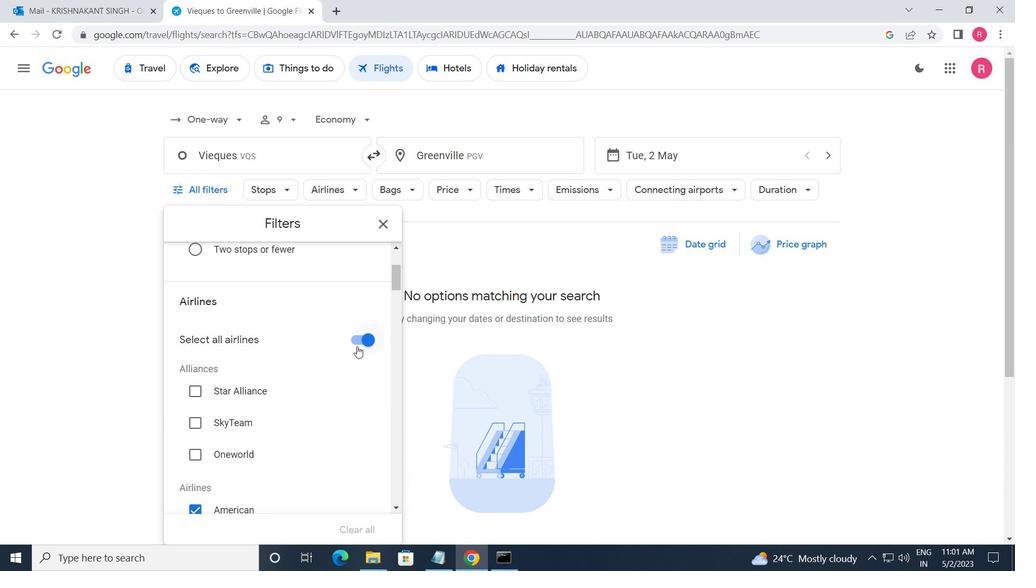 
Action: Mouse moved to (332, 403)
Screenshot: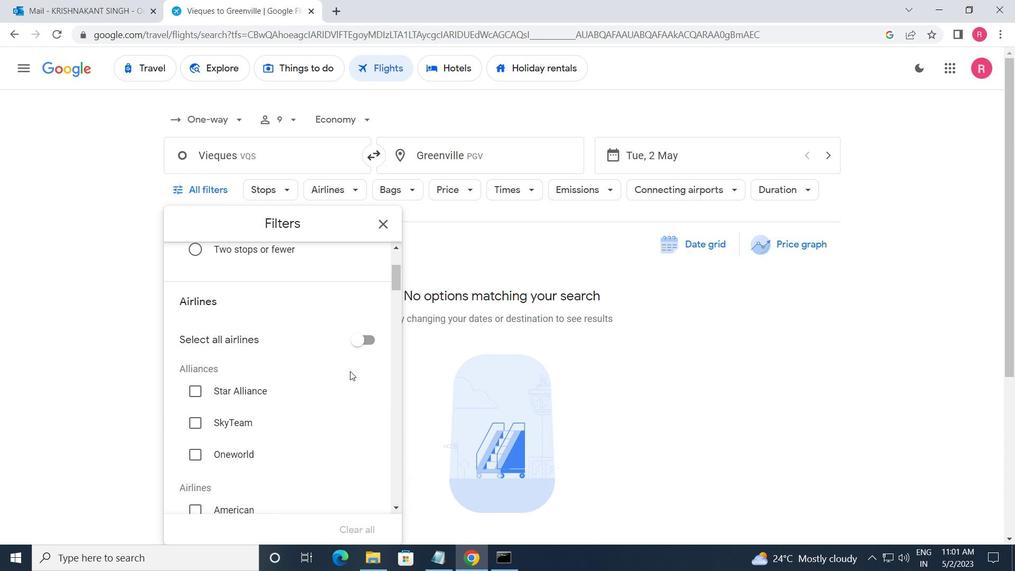 
Action: Mouse scrolled (332, 402) with delta (0, 0)
Screenshot: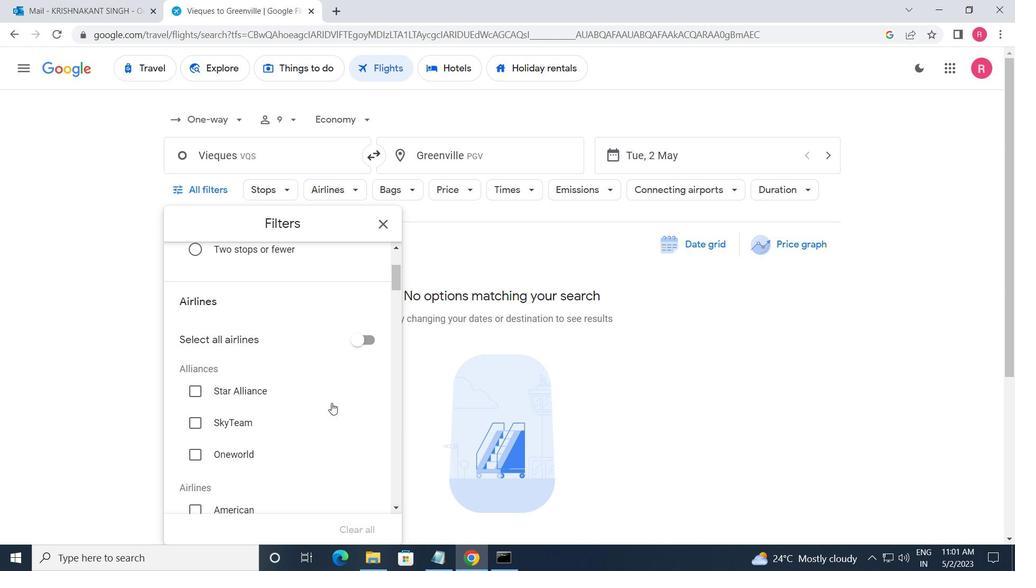 
Action: Mouse scrolled (332, 402) with delta (0, 0)
Screenshot: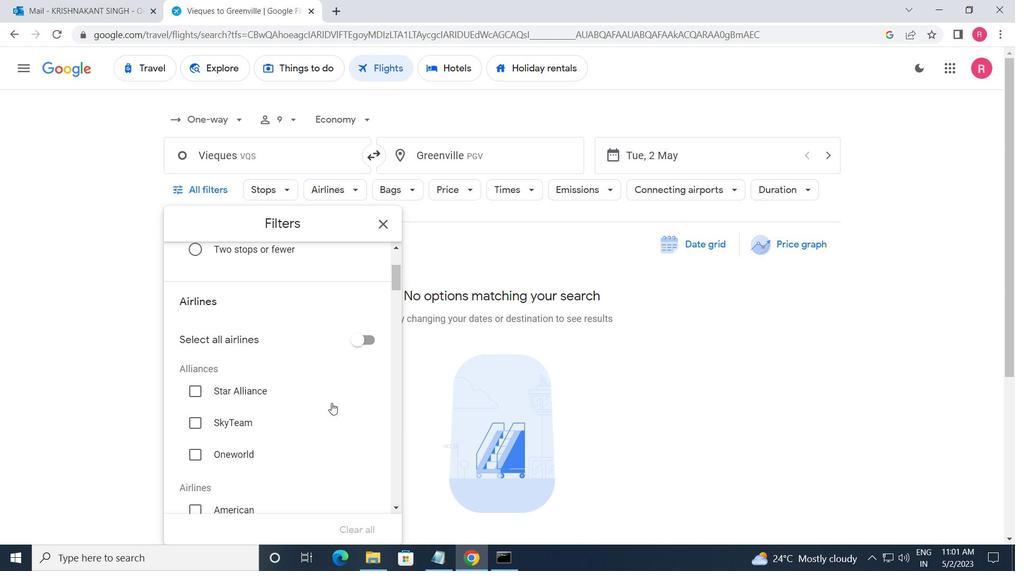 
Action: Mouse scrolled (332, 402) with delta (0, 0)
Screenshot: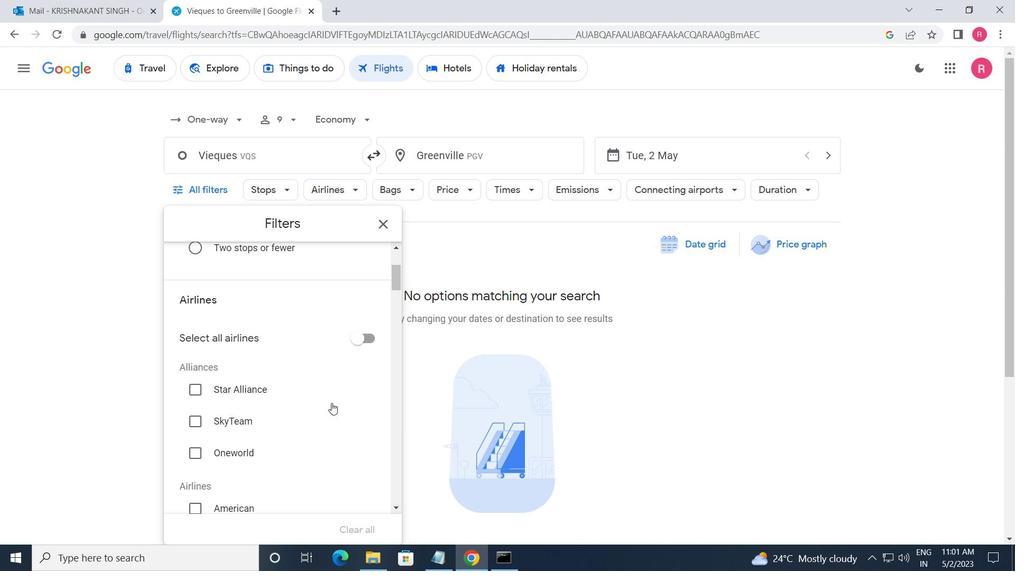 
Action: Mouse scrolled (332, 402) with delta (0, 0)
Screenshot: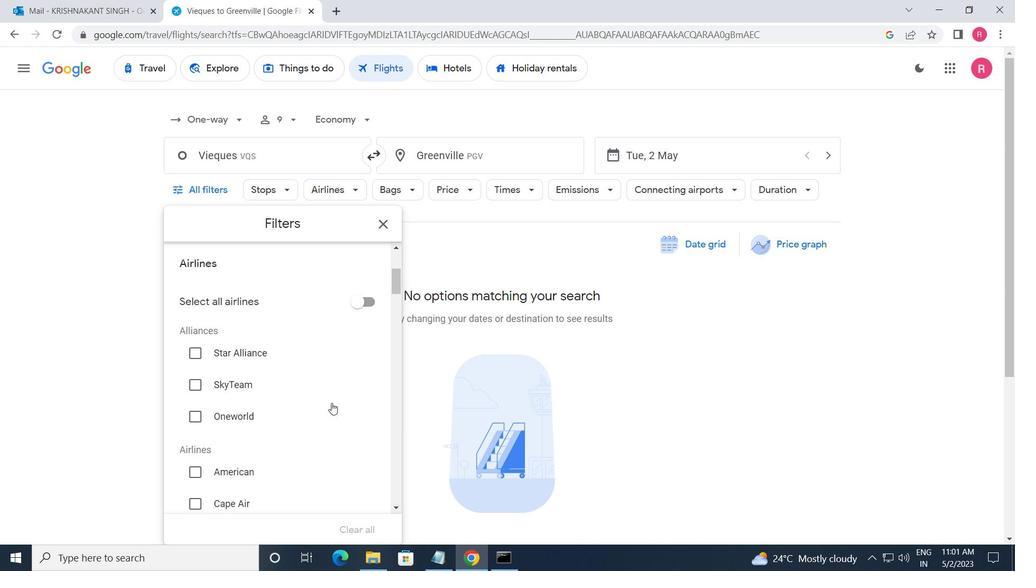 
Action: Mouse scrolled (332, 402) with delta (0, 0)
Screenshot: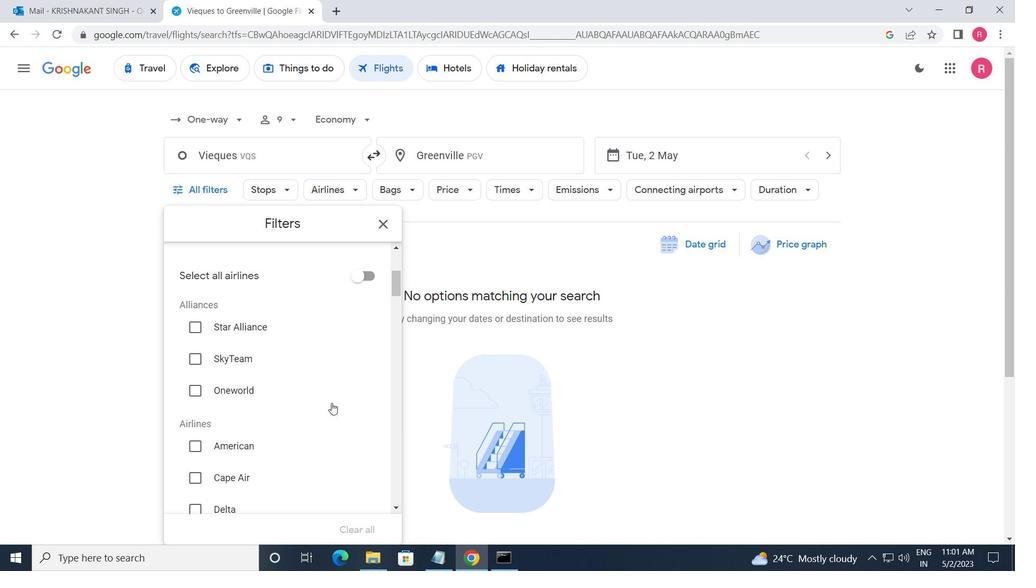 
Action: Mouse scrolled (332, 402) with delta (0, 0)
Screenshot: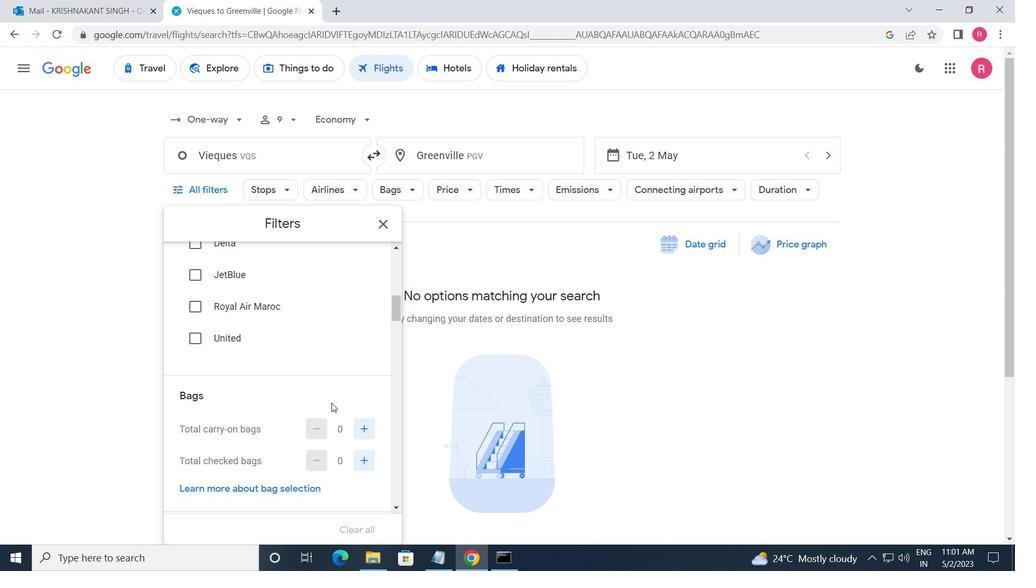 
Action: Mouse moved to (355, 364)
Screenshot: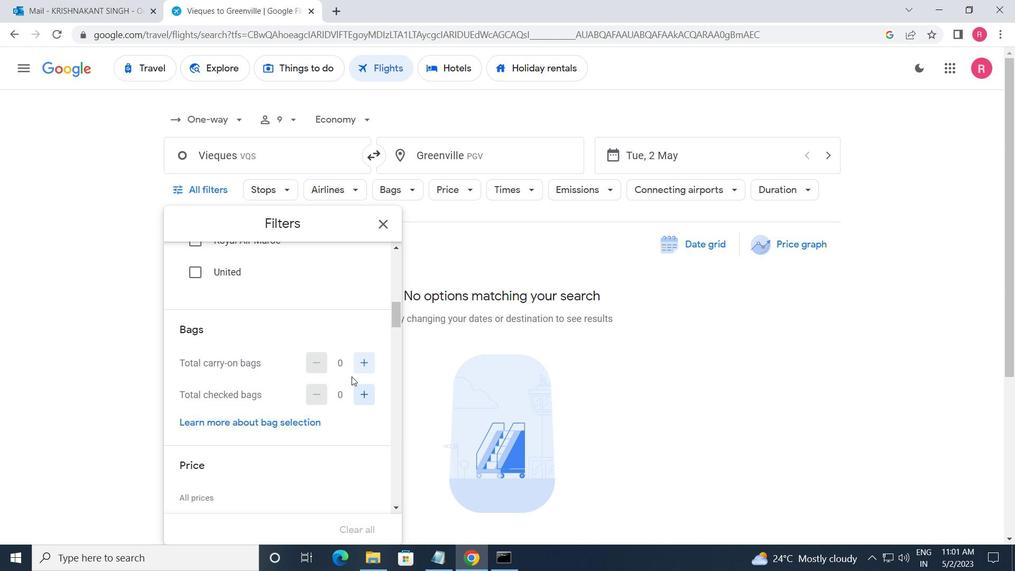 
Action: Mouse pressed left at (355, 364)
Screenshot: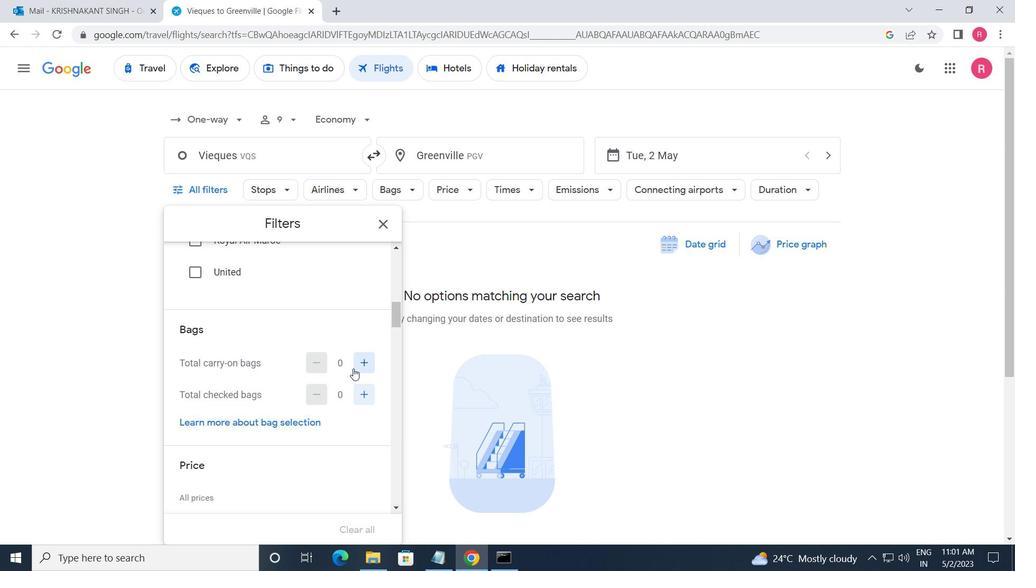 
Action: Mouse moved to (315, 413)
Screenshot: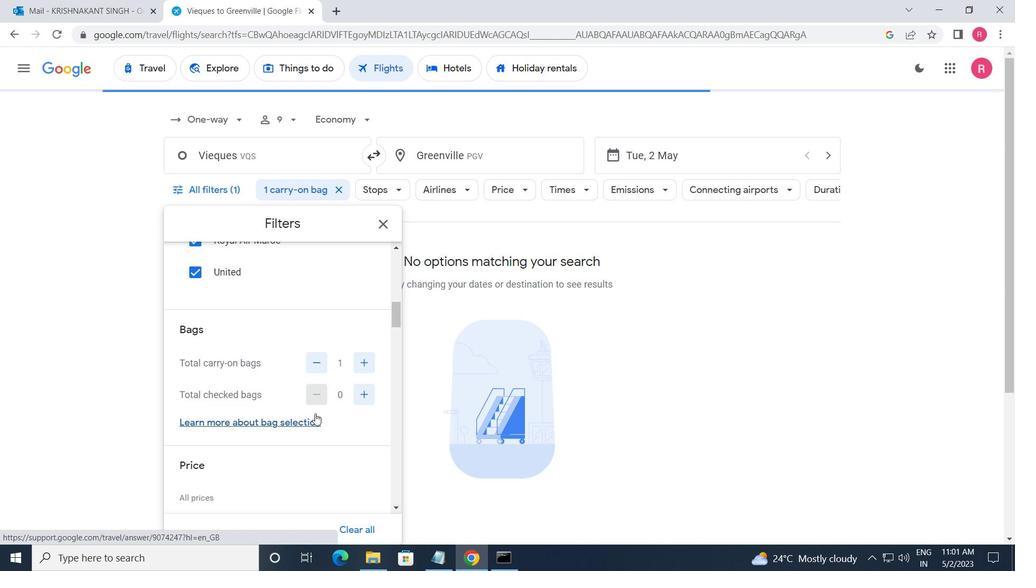 
Action: Mouse scrolled (315, 412) with delta (0, 0)
Screenshot: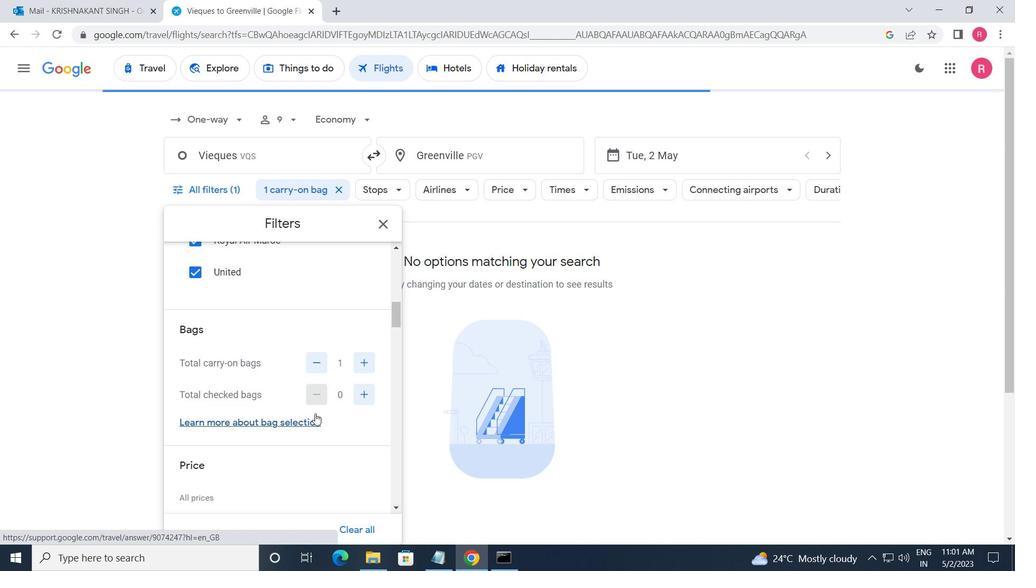 
Action: Mouse moved to (363, 325)
Screenshot: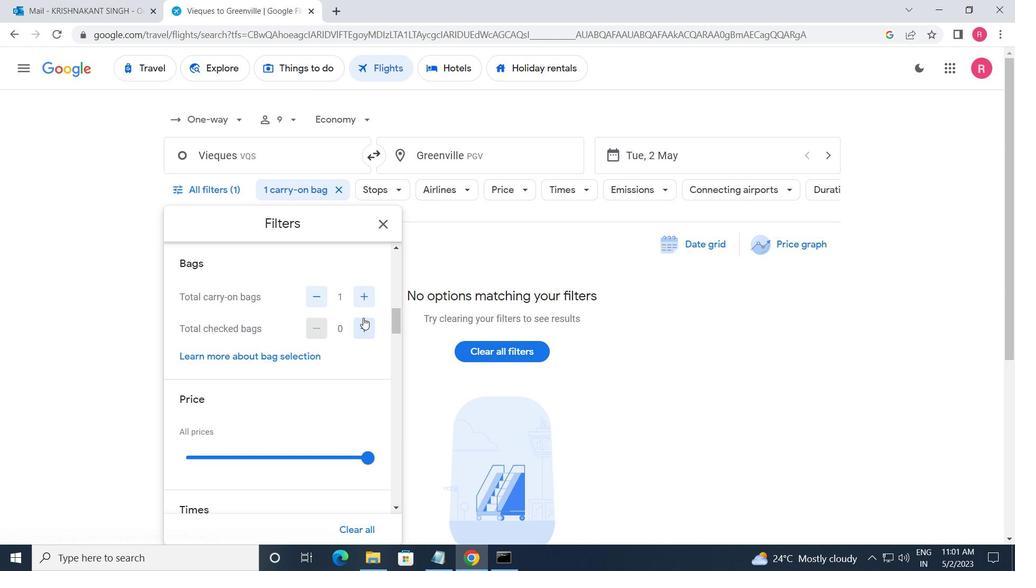 
Action: Mouse pressed left at (363, 325)
Screenshot: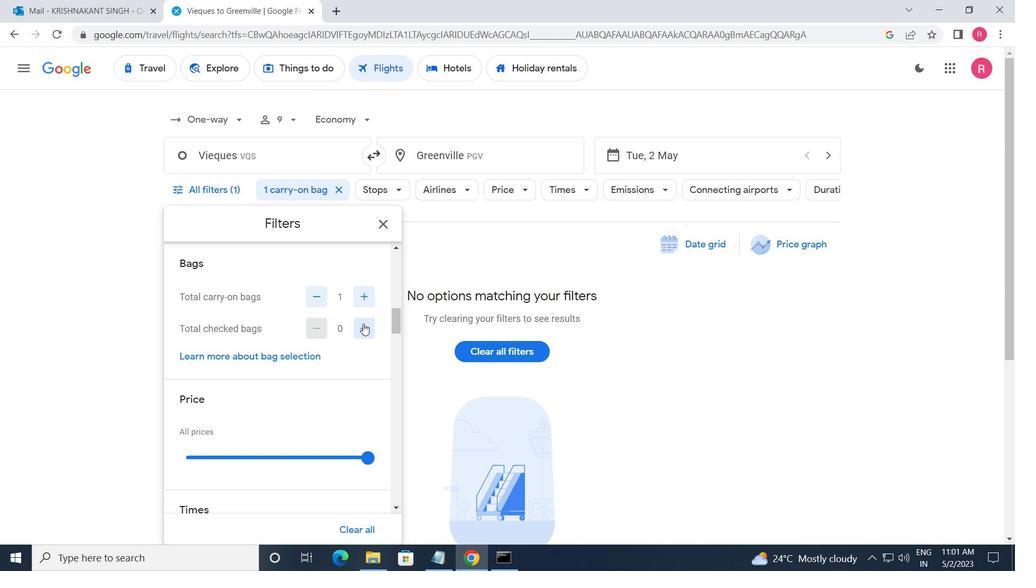 
Action: Mouse moved to (331, 364)
Screenshot: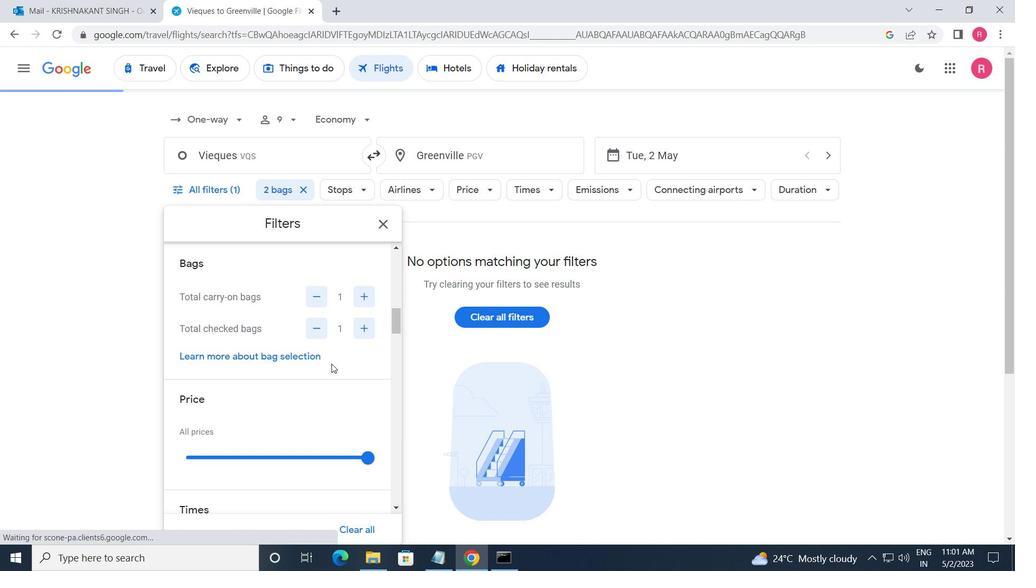 
Action: Mouse scrolled (331, 364) with delta (0, 0)
Screenshot: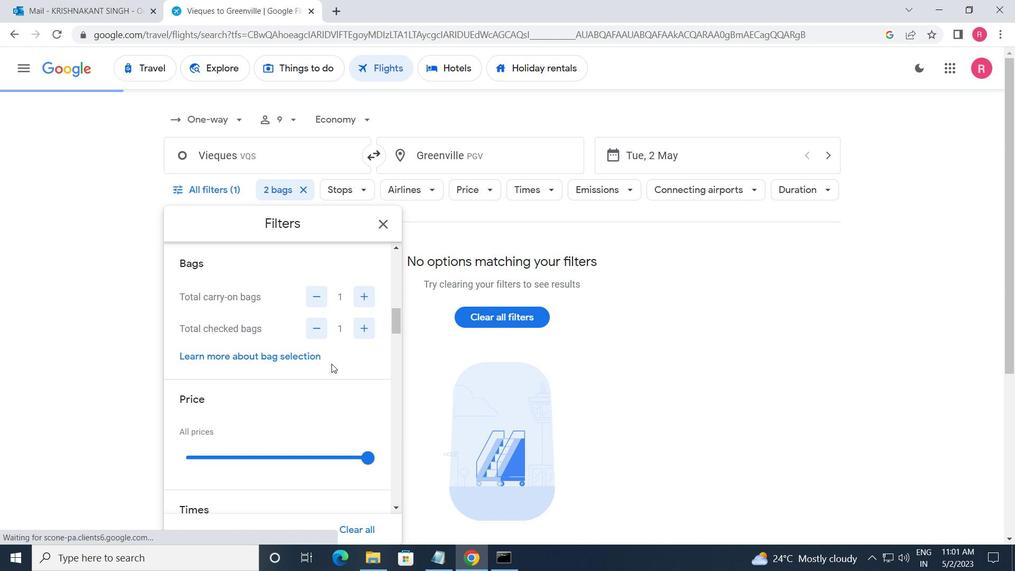 
Action: Mouse moved to (374, 391)
Screenshot: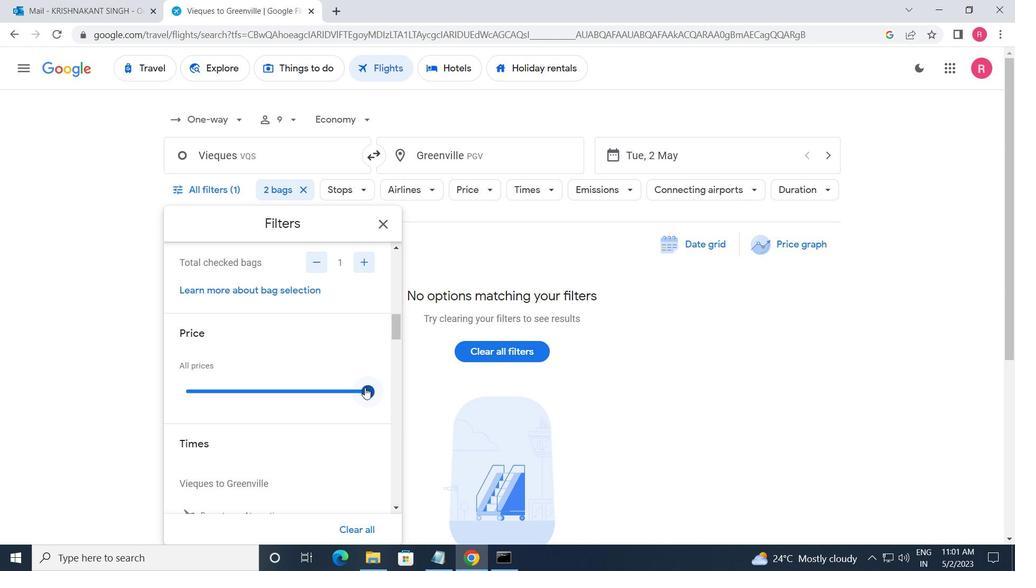 
Action: Mouse pressed left at (374, 391)
Screenshot: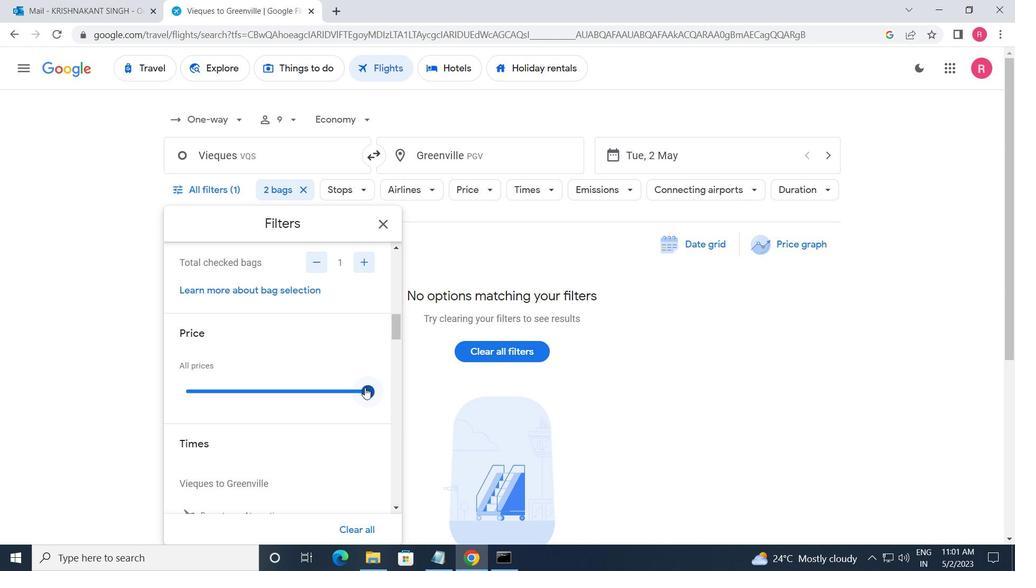 
Action: Mouse moved to (323, 408)
Screenshot: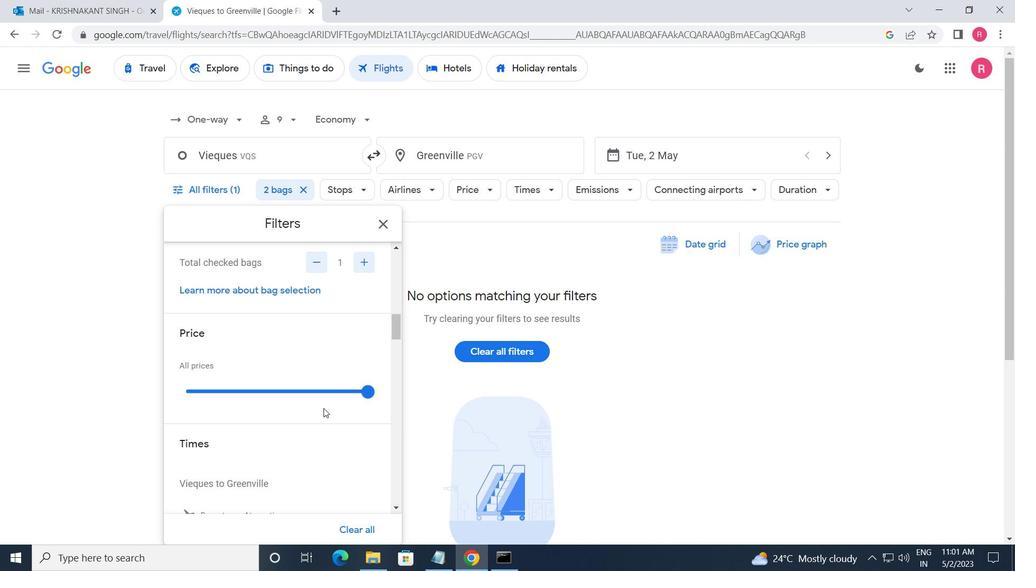 
Action: Mouse scrolled (323, 407) with delta (0, 0)
Screenshot: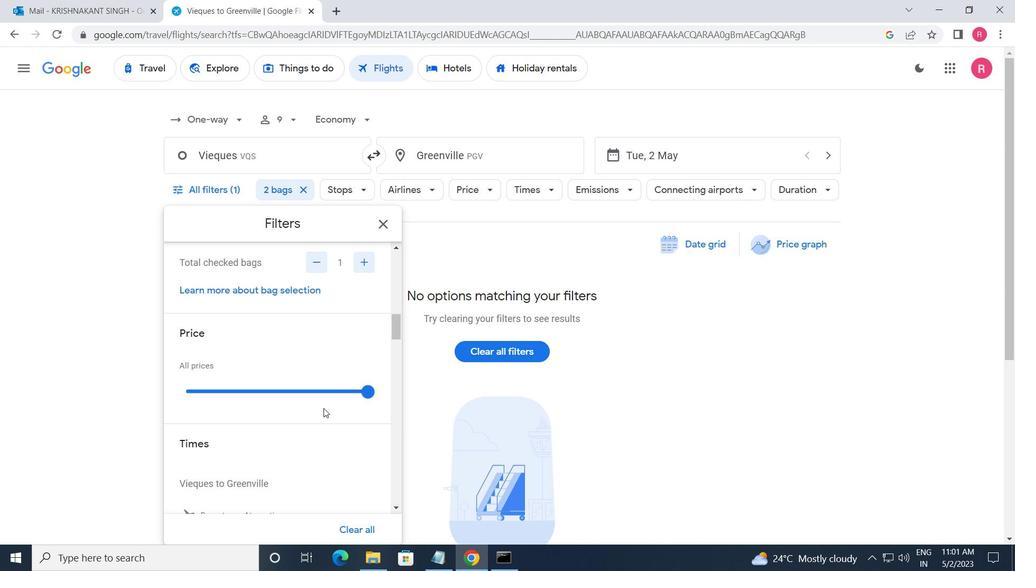 
Action: Mouse moved to (323, 402)
Screenshot: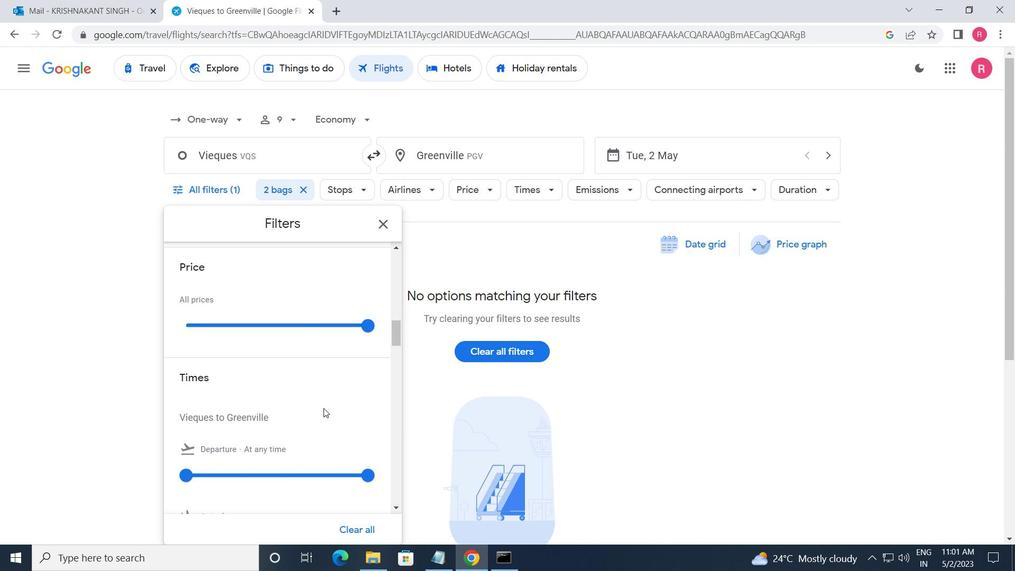 
Action: Mouse scrolled (323, 402) with delta (0, 0)
Screenshot: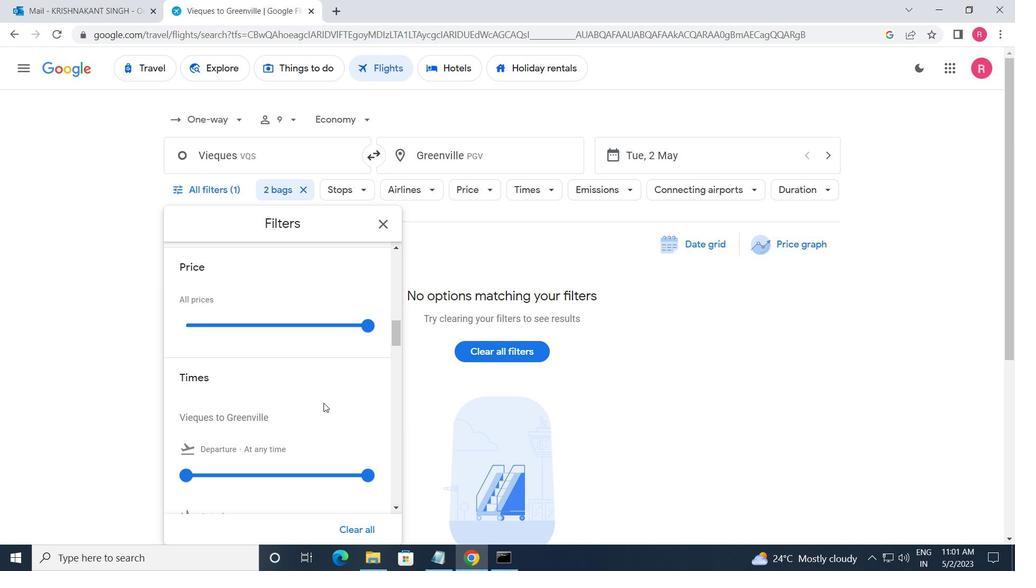
Action: Mouse moved to (190, 407)
Screenshot: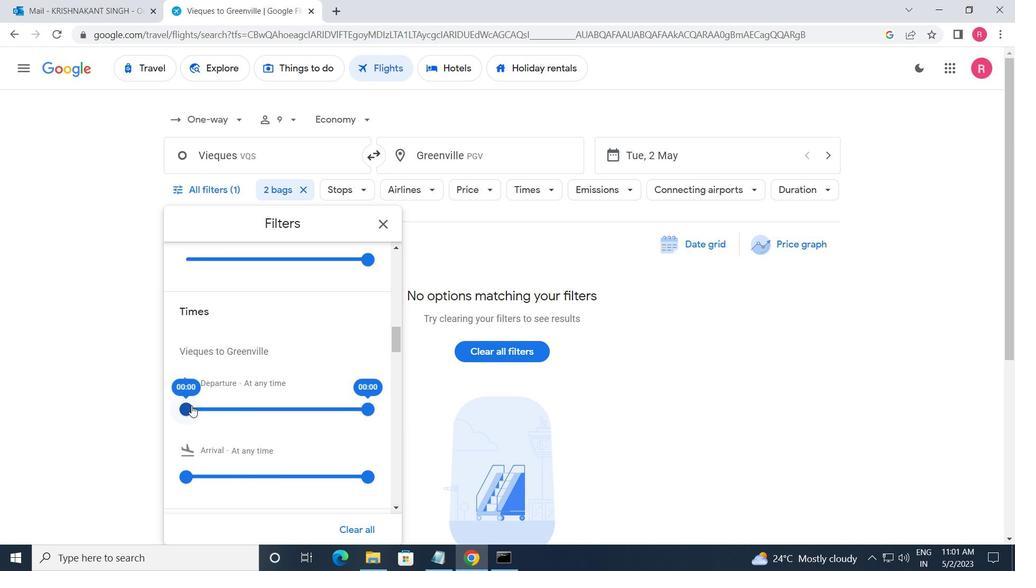 
Action: Mouse pressed left at (190, 407)
Screenshot: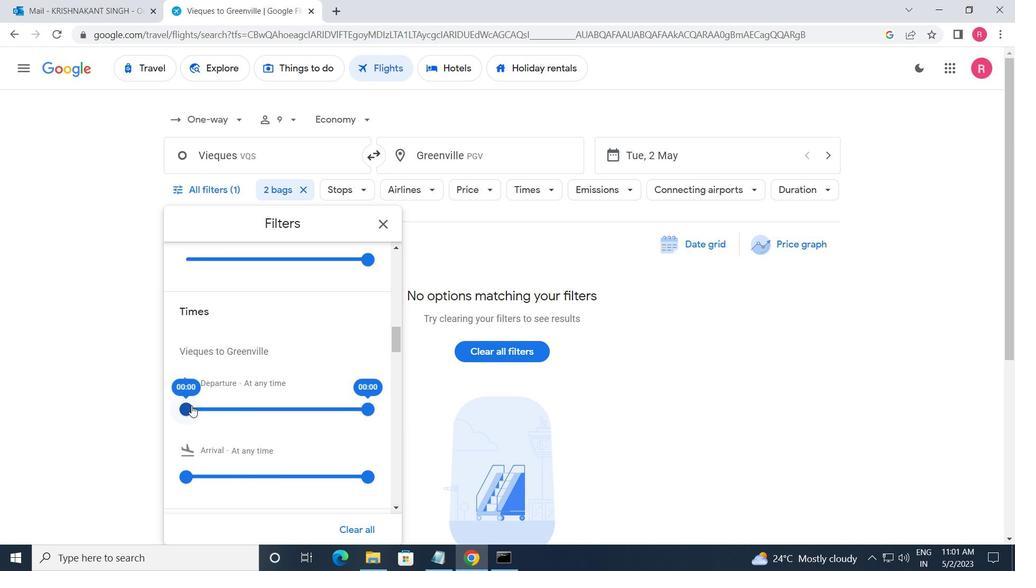 
Action: Mouse moved to (370, 408)
Screenshot: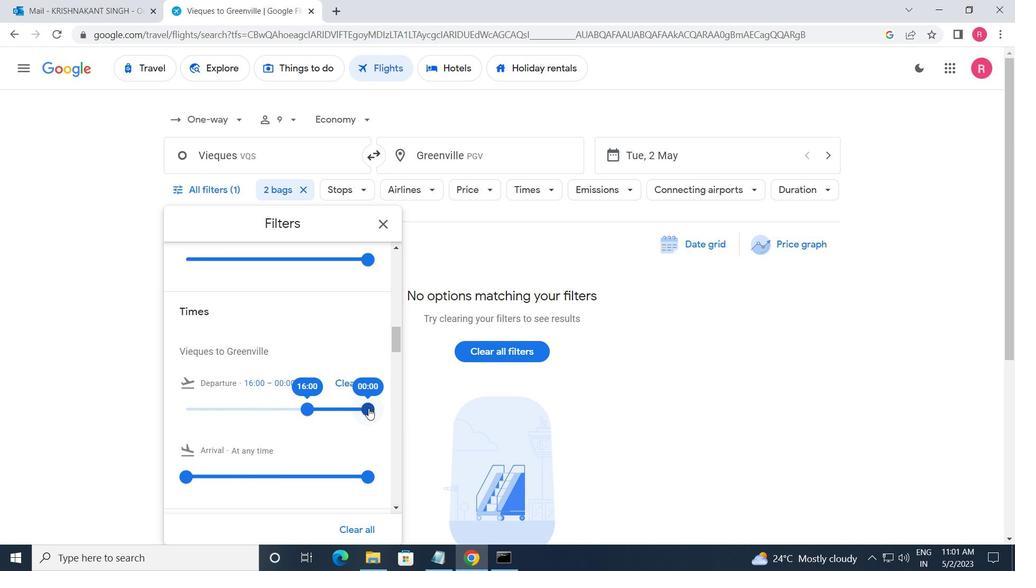 
Action: Mouse pressed left at (370, 408)
Screenshot: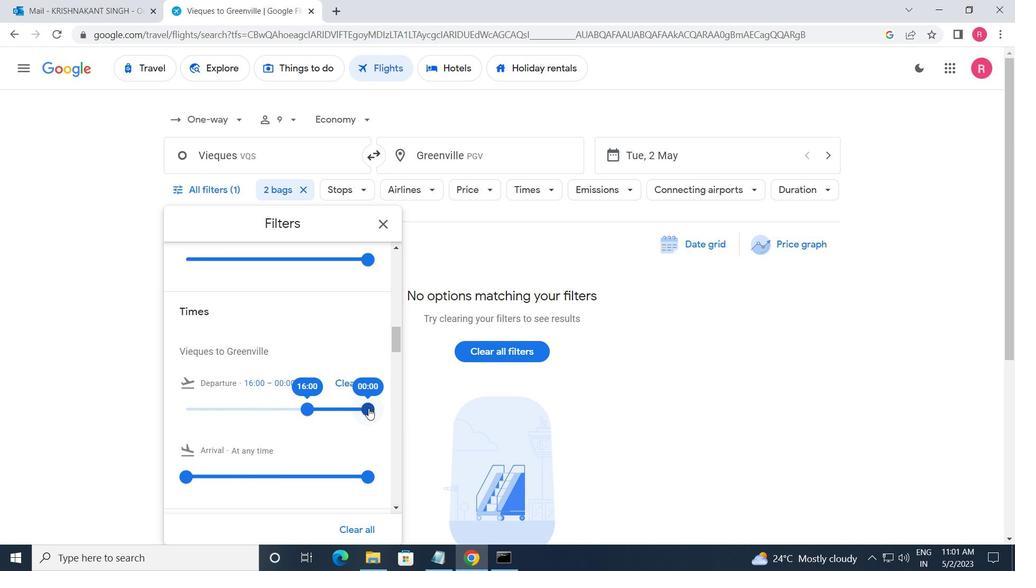 
Action: Mouse moved to (378, 224)
Screenshot: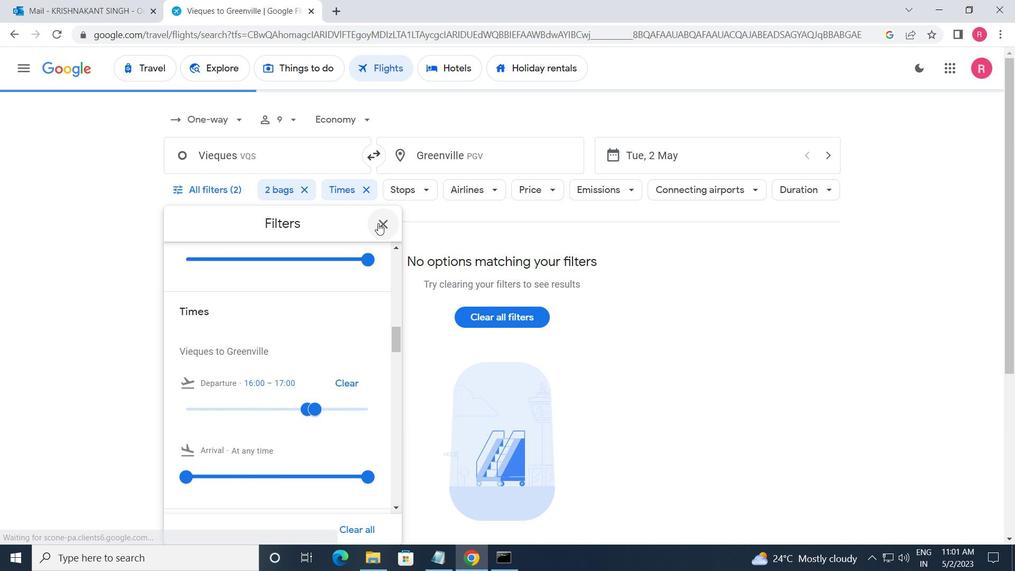 
Action: Mouse pressed left at (378, 224)
Screenshot: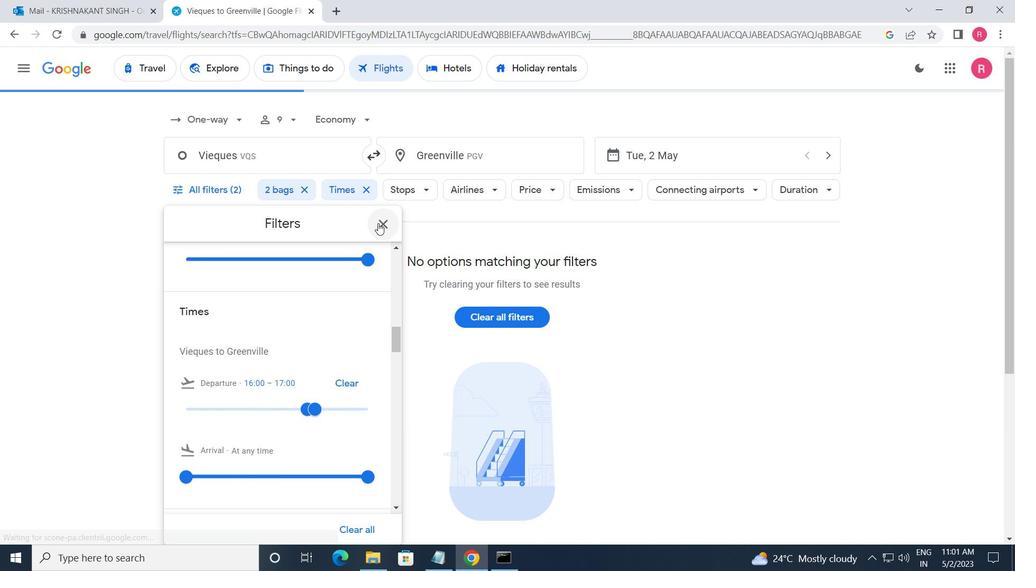 
